 Task: Check the average views per listing of rec room in the last 1 year.
Action: Mouse moved to (988, 225)
Screenshot: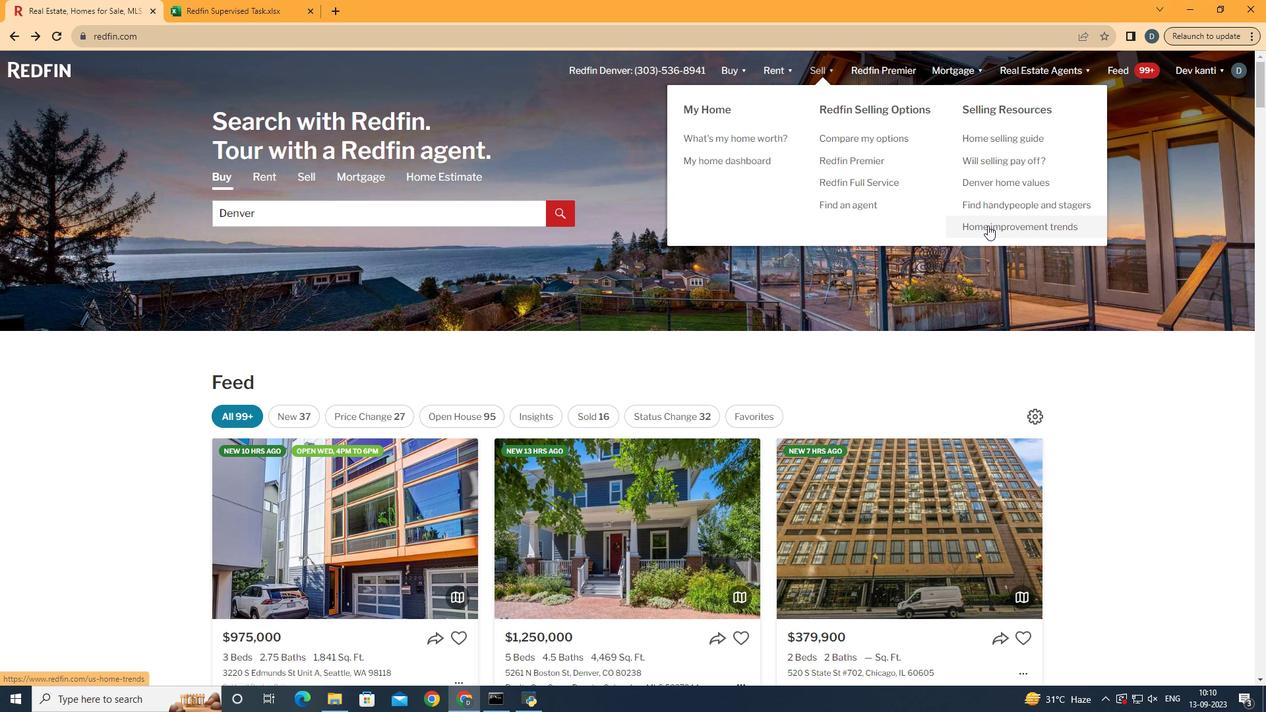 
Action: Mouse pressed left at (988, 225)
Screenshot: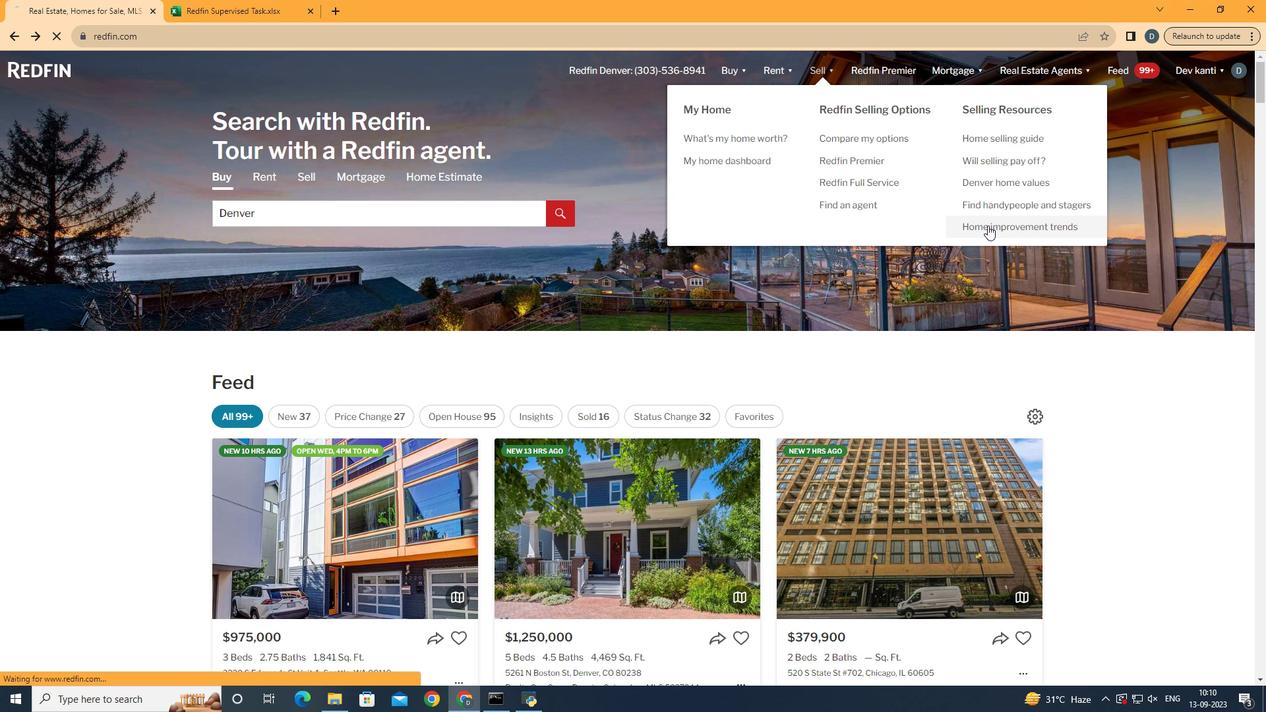 
Action: Mouse moved to (331, 249)
Screenshot: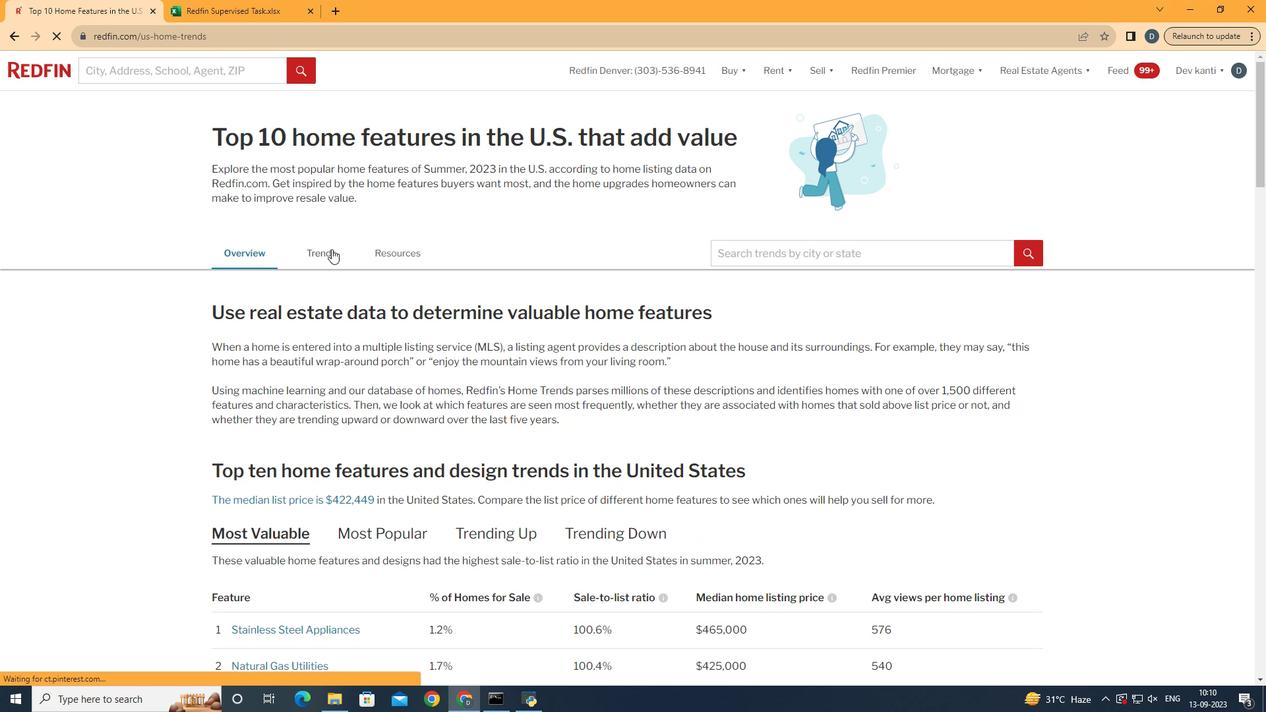 
Action: Mouse pressed left at (331, 249)
Screenshot: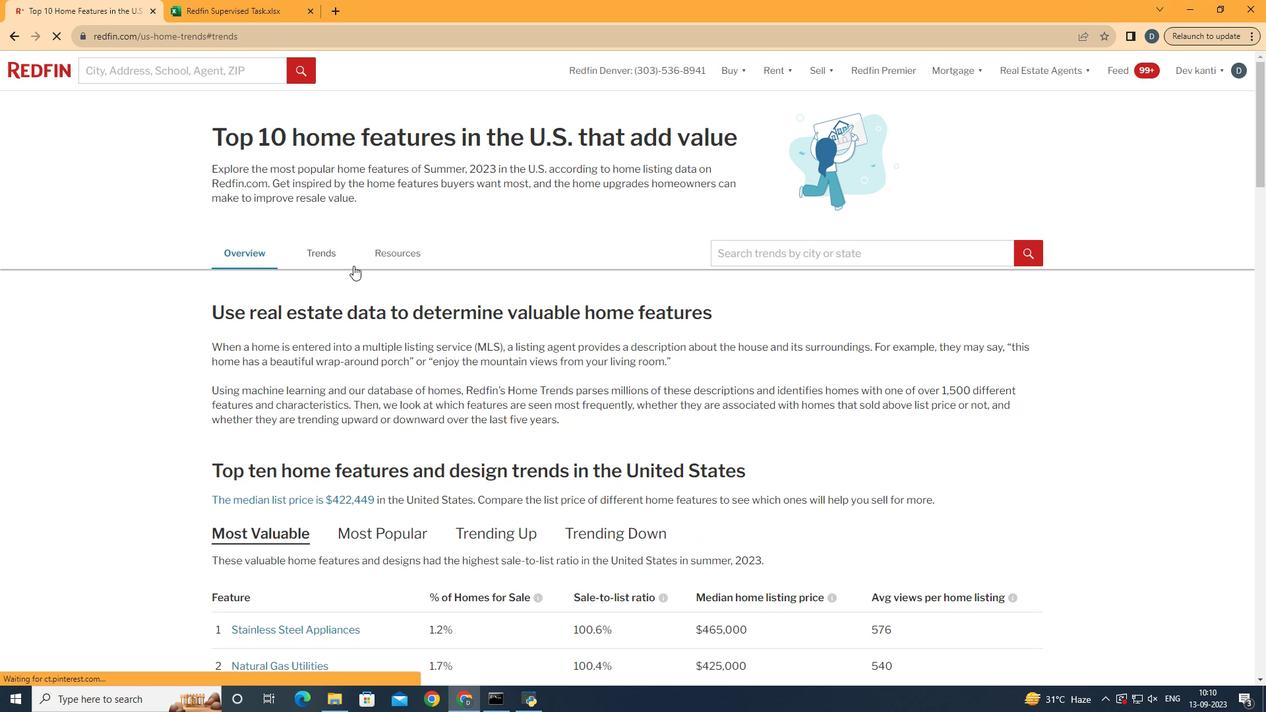 
Action: Mouse moved to (495, 403)
Screenshot: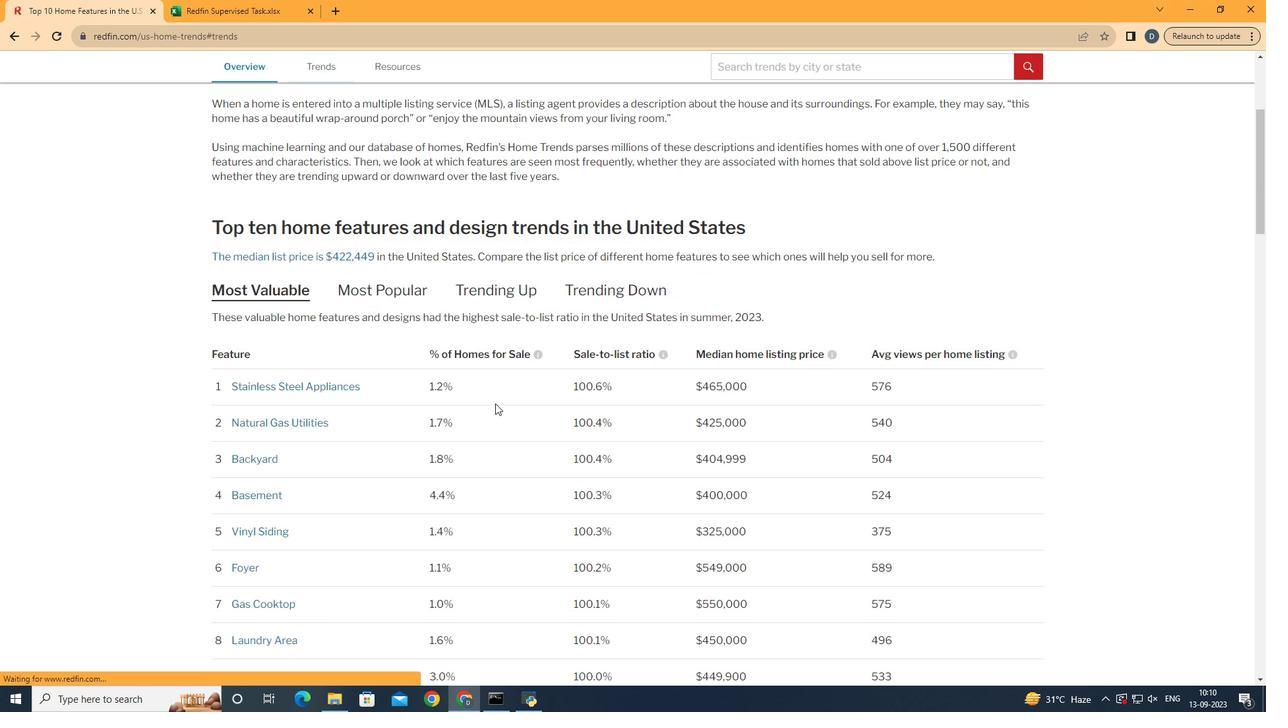 
Action: Mouse scrolled (495, 403) with delta (0, 0)
Screenshot: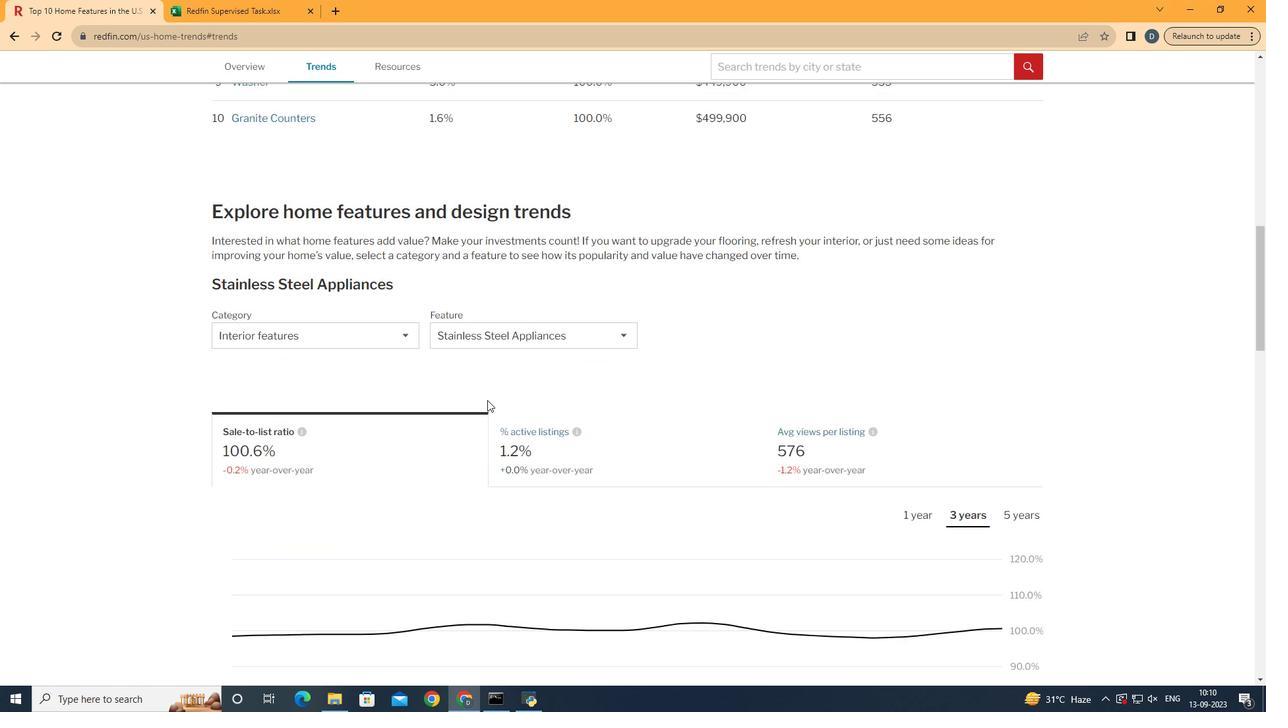 
Action: Mouse scrolled (495, 403) with delta (0, 0)
Screenshot: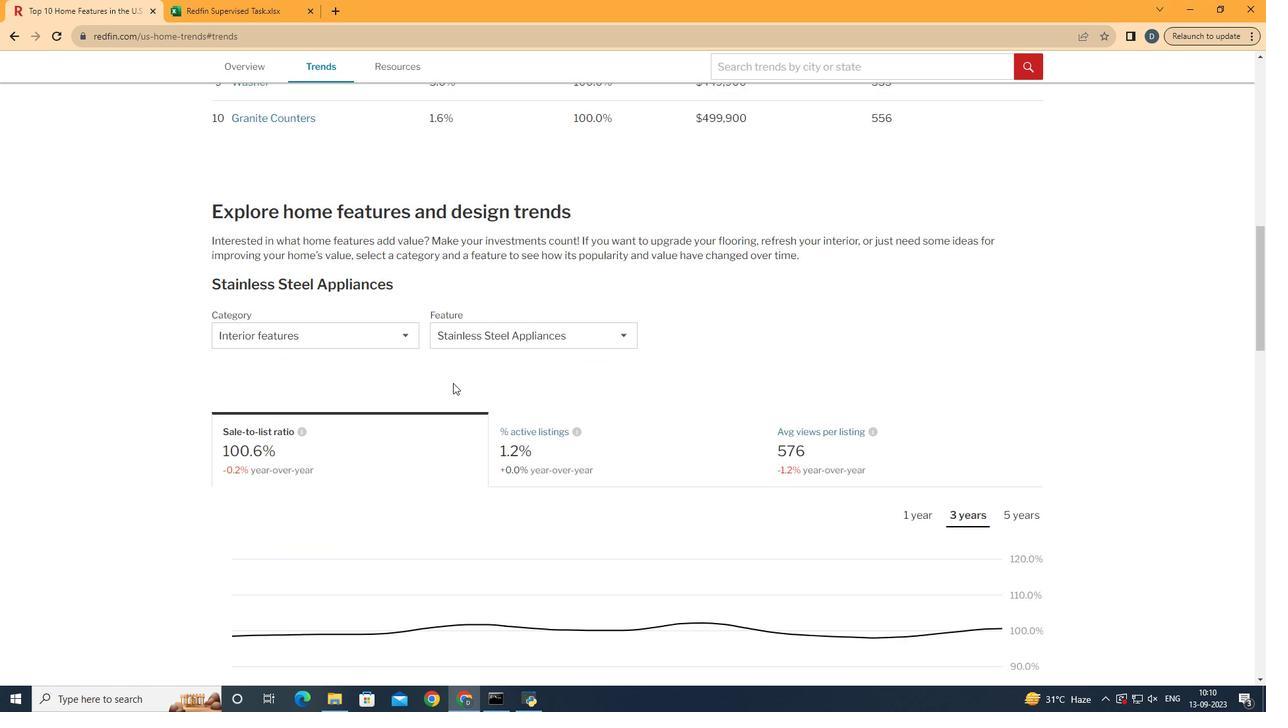 
Action: Mouse scrolled (495, 403) with delta (0, 0)
Screenshot: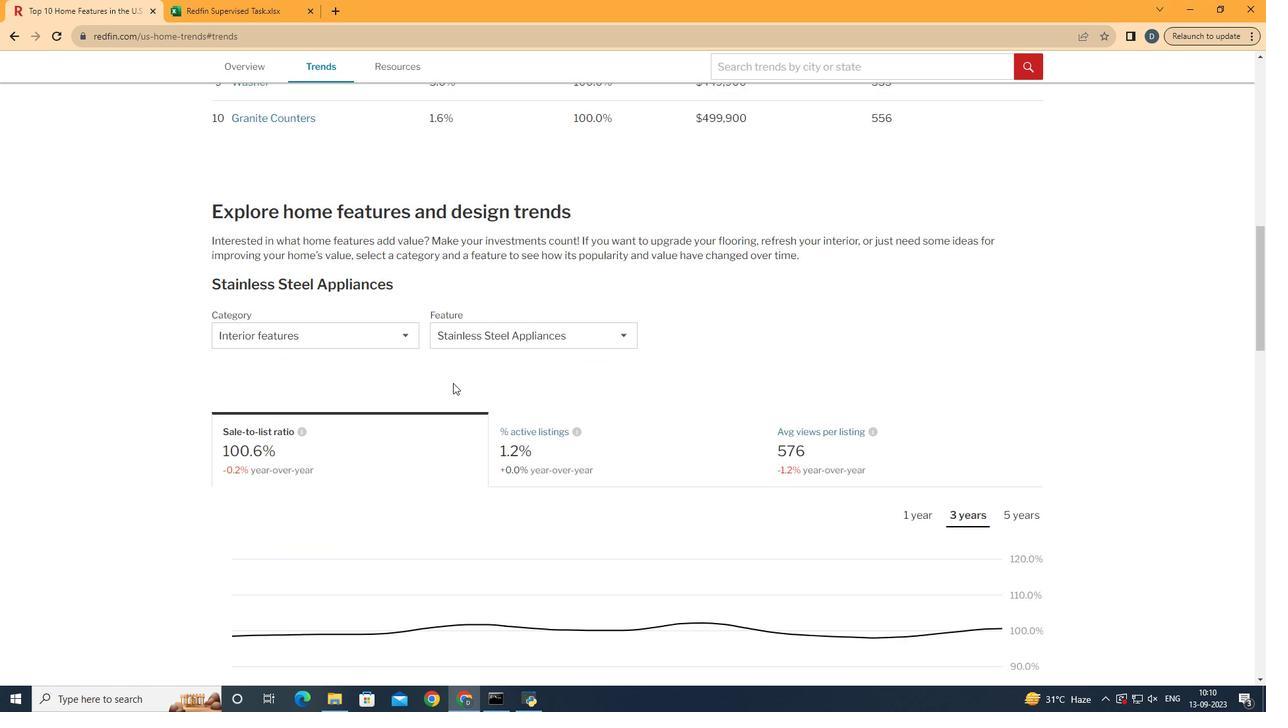 
Action: Mouse scrolled (495, 403) with delta (0, 0)
Screenshot: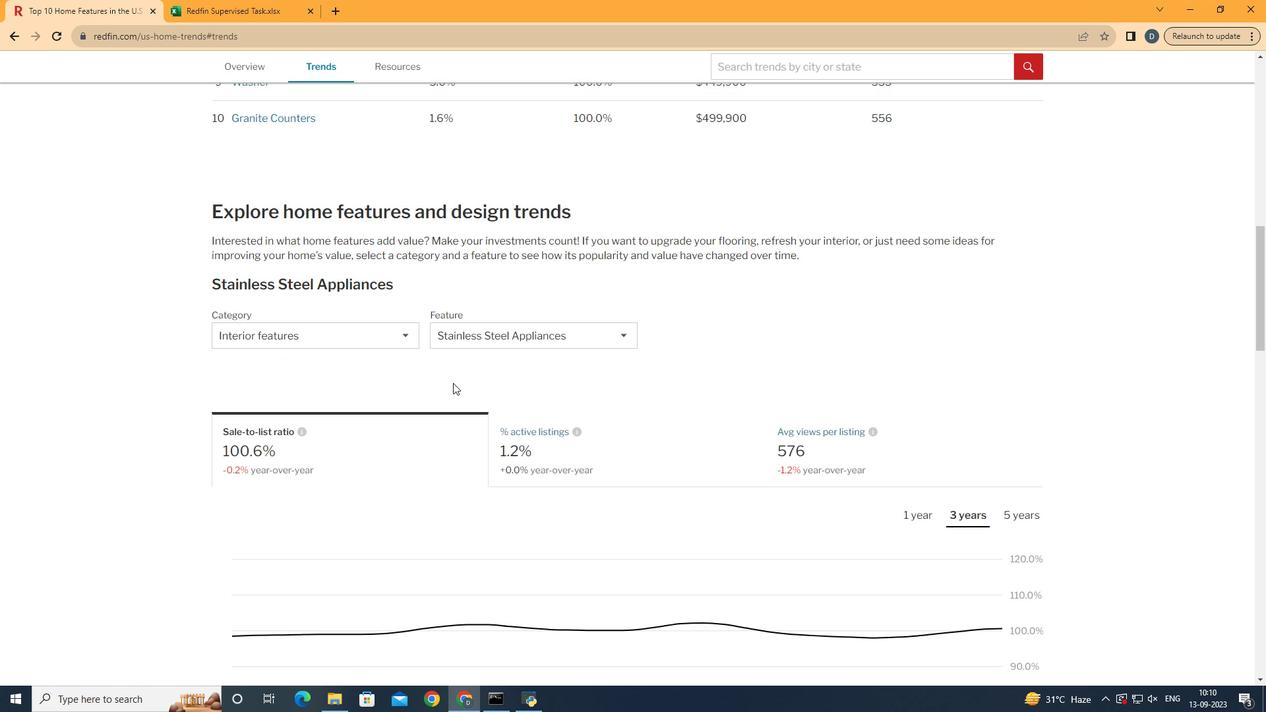 
Action: Mouse scrolled (495, 403) with delta (0, 0)
Screenshot: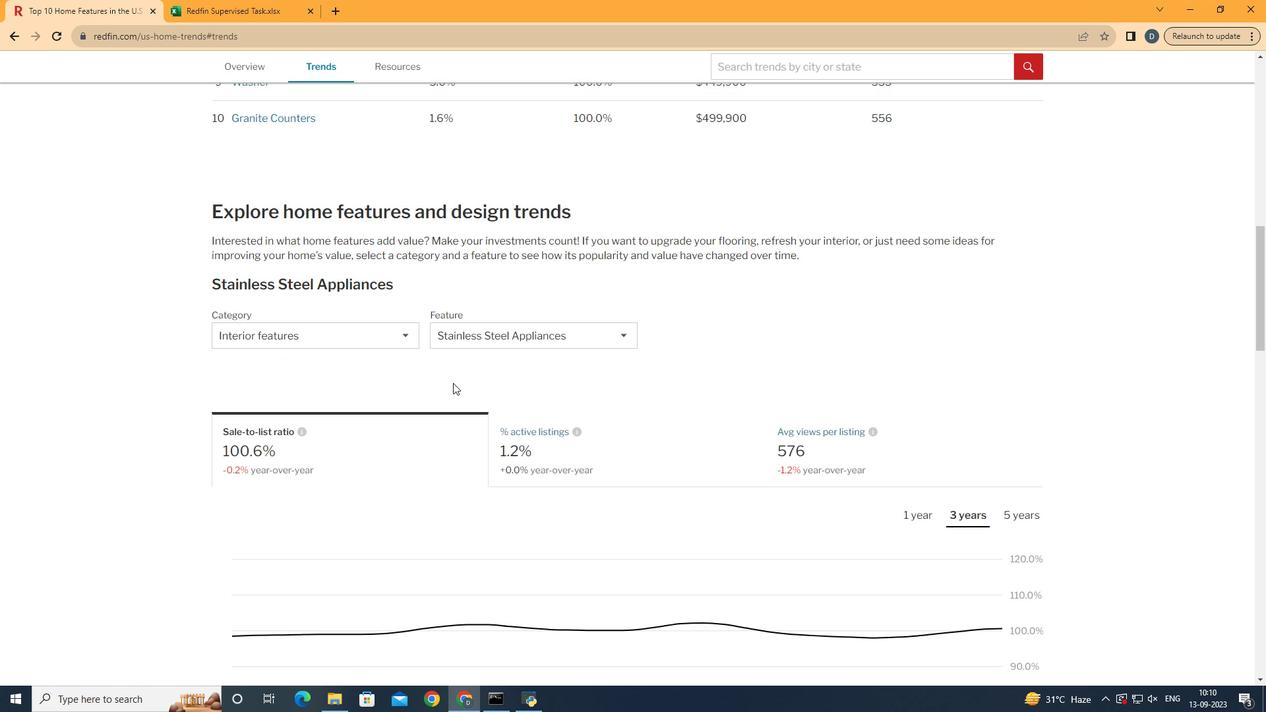 
Action: Mouse scrolled (495, 403) with delta (0, 0)
Screenshot: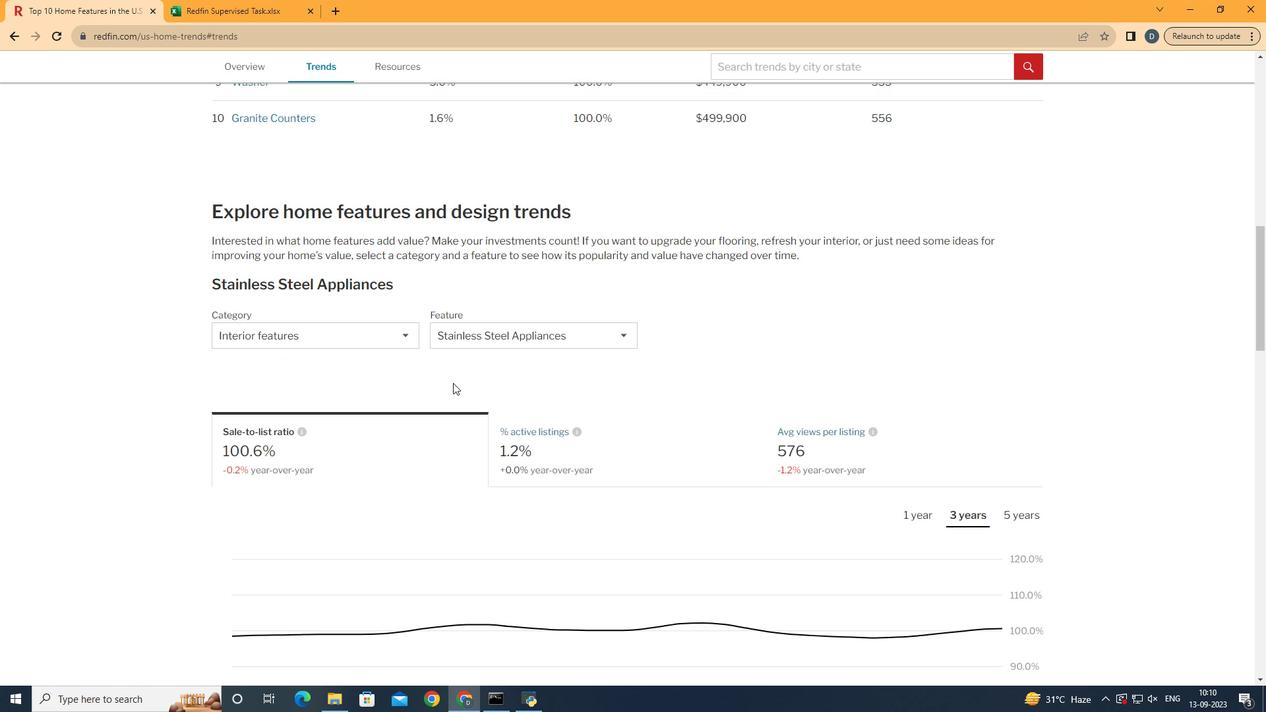 
Action: Mouse scrolled (495, 403) with delta (0, 0)
Screenshot: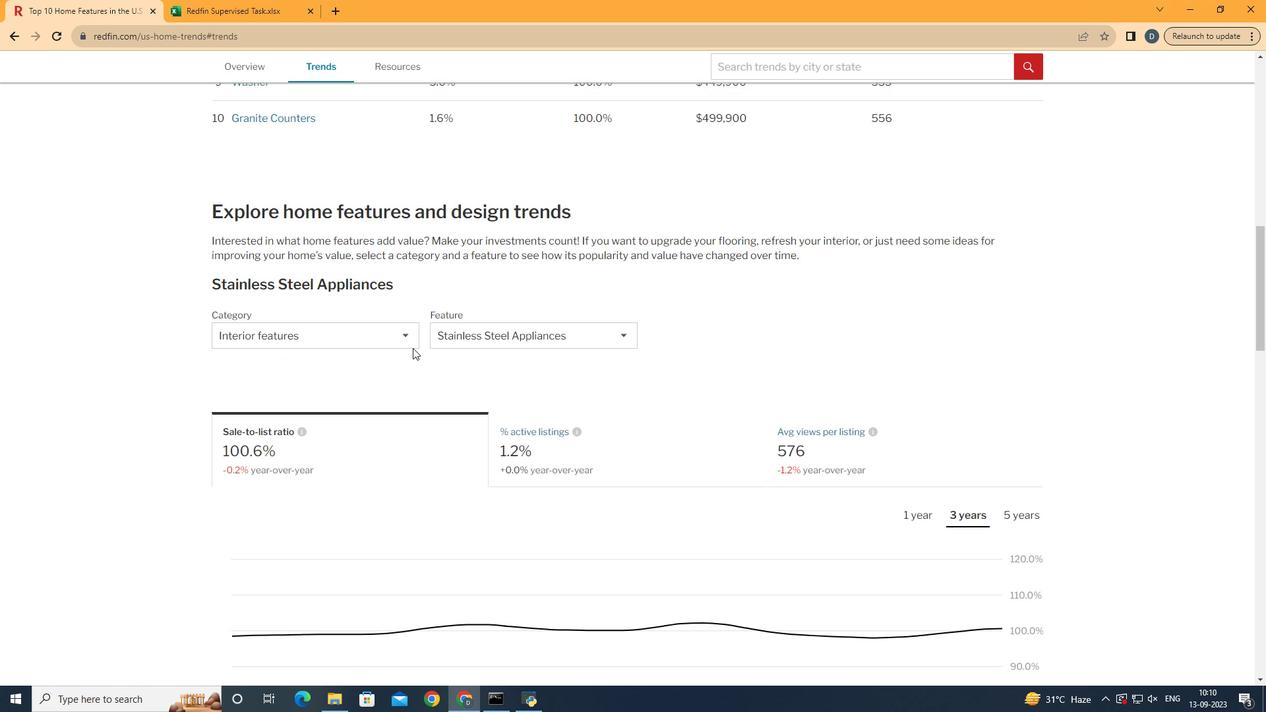 
Action: Mouse moved to (370, 339)
Screenshot: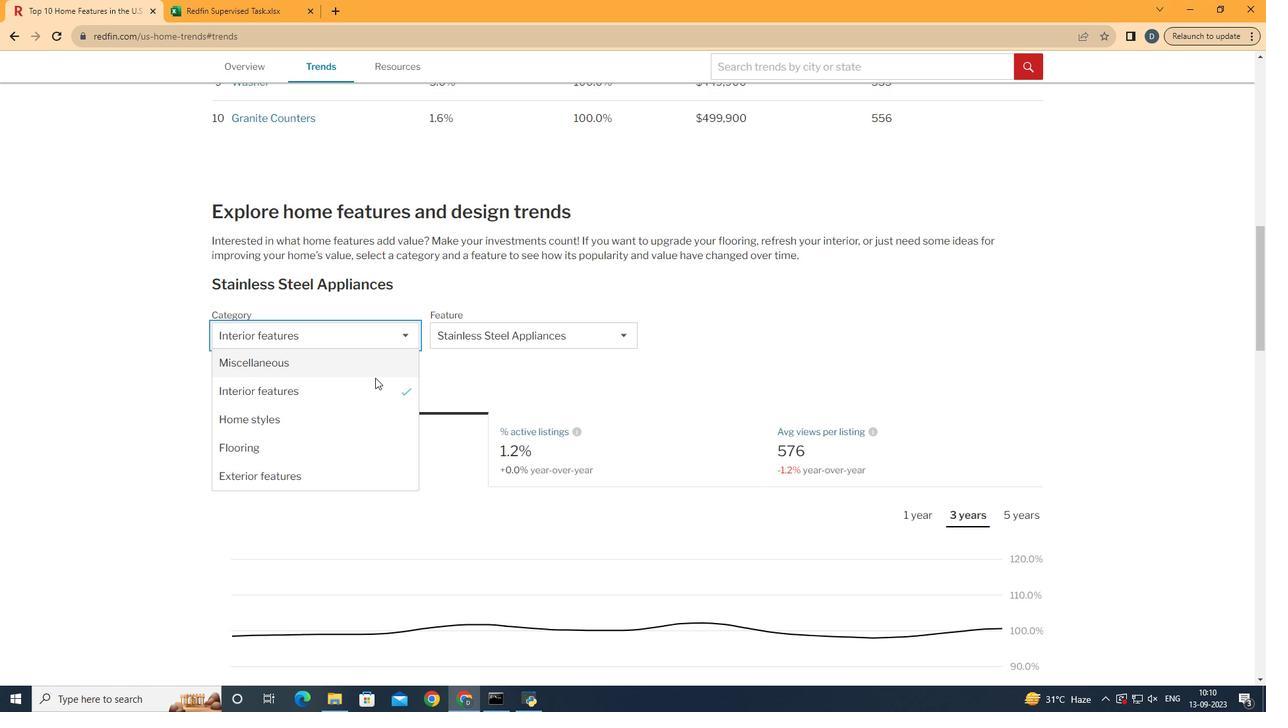 
Action: Mouse pressed left at (370, 339)
Screenshot: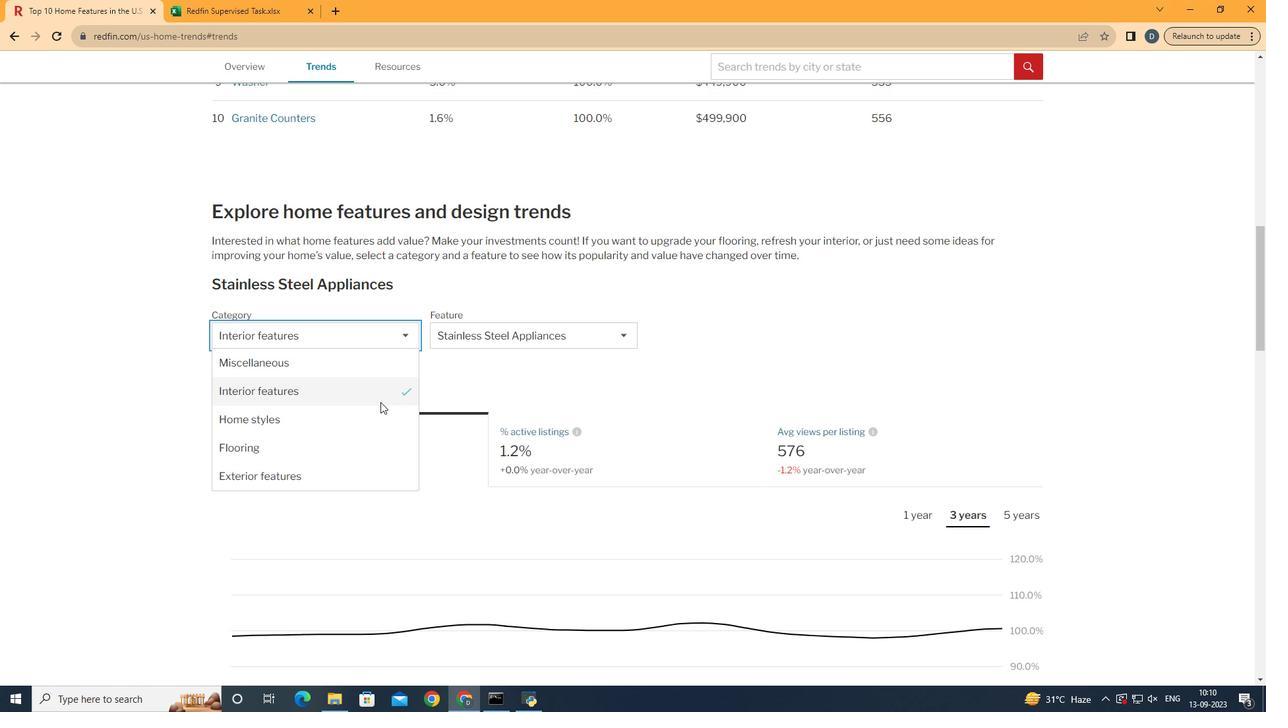 
Action: Mouse moved to (380, 402)
Screenshot: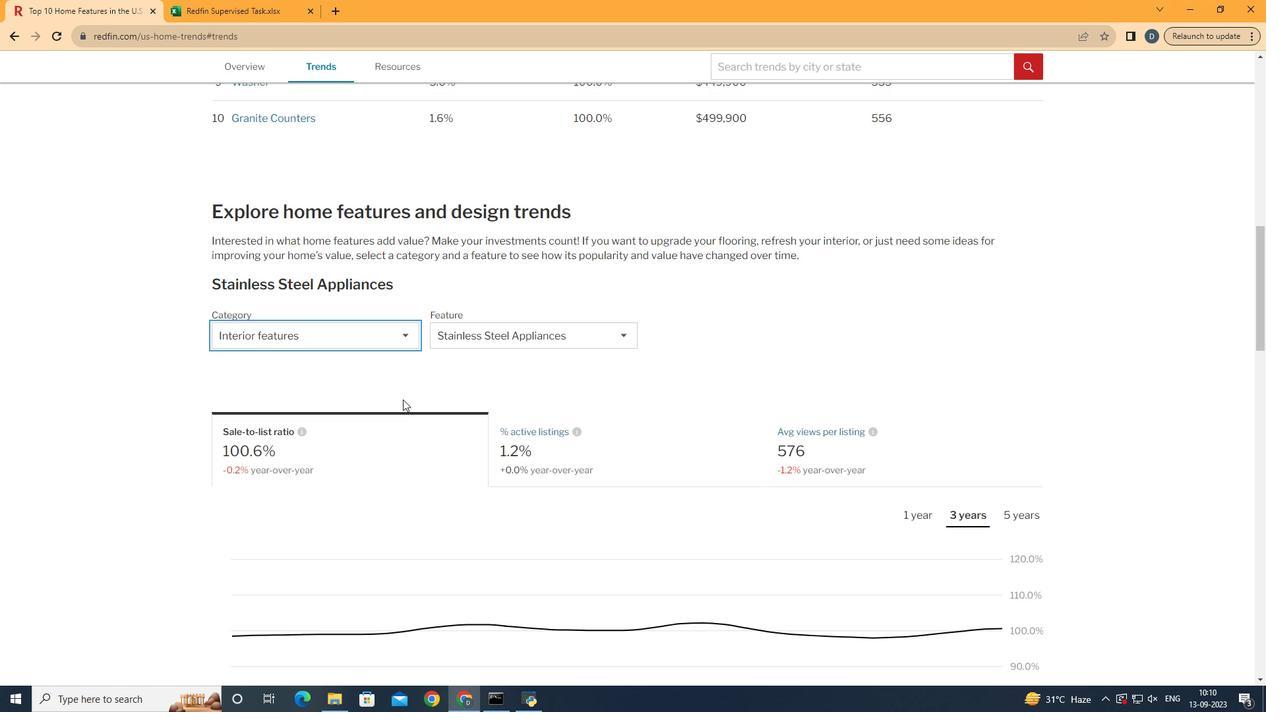 
Action: Mouse pressed left at (380, 402)
Screenshot: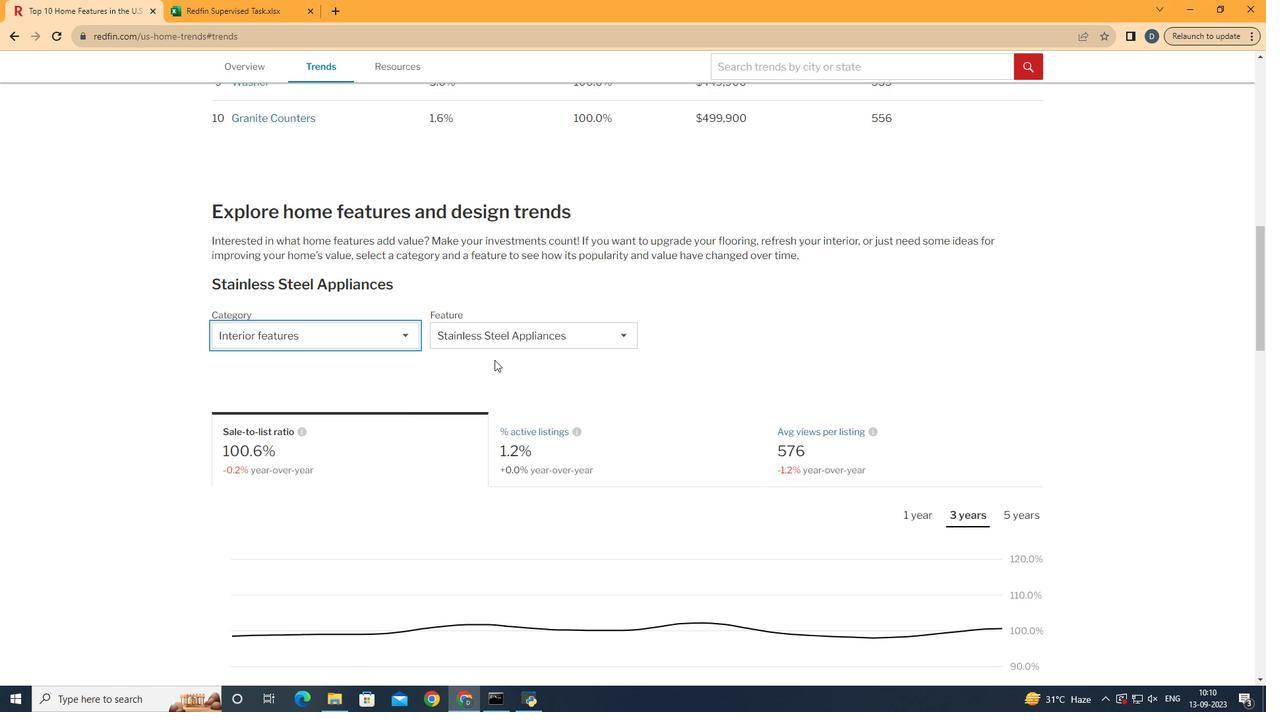 
Action: Mouse moved to (536, 339)
Screenshot: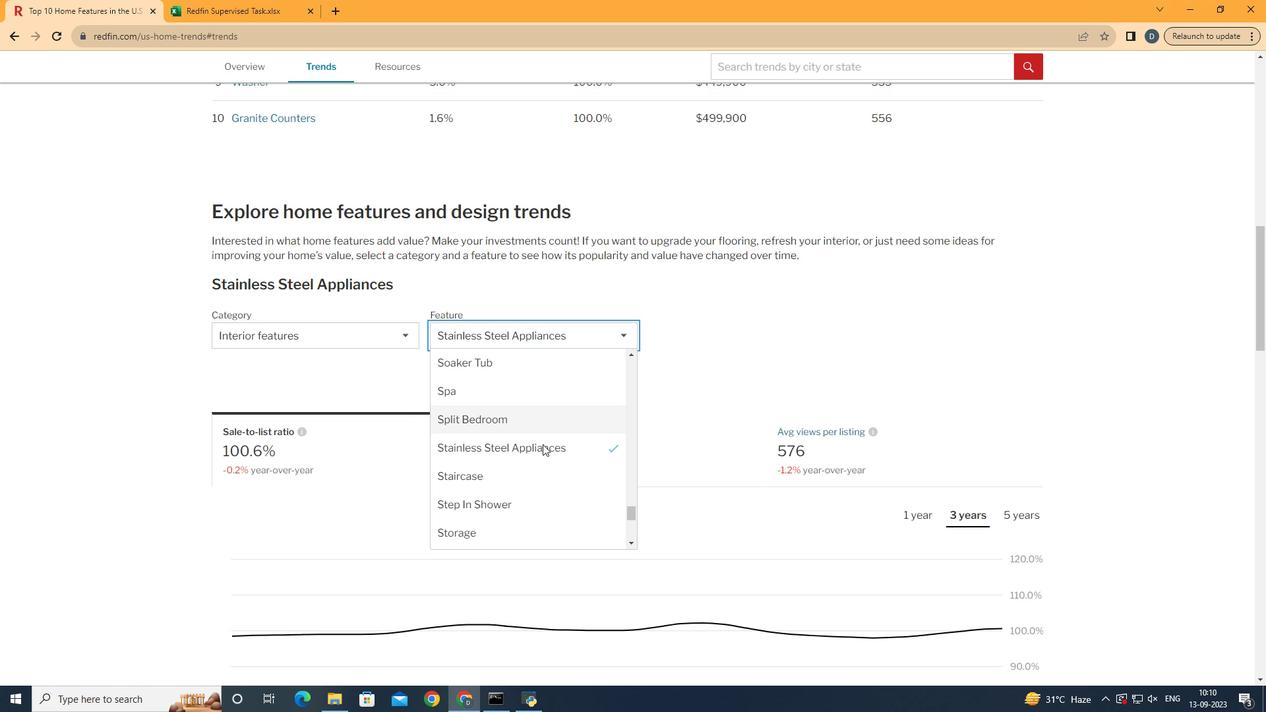 
Action: Mouse pressed left at (536, 339)
Screenshot: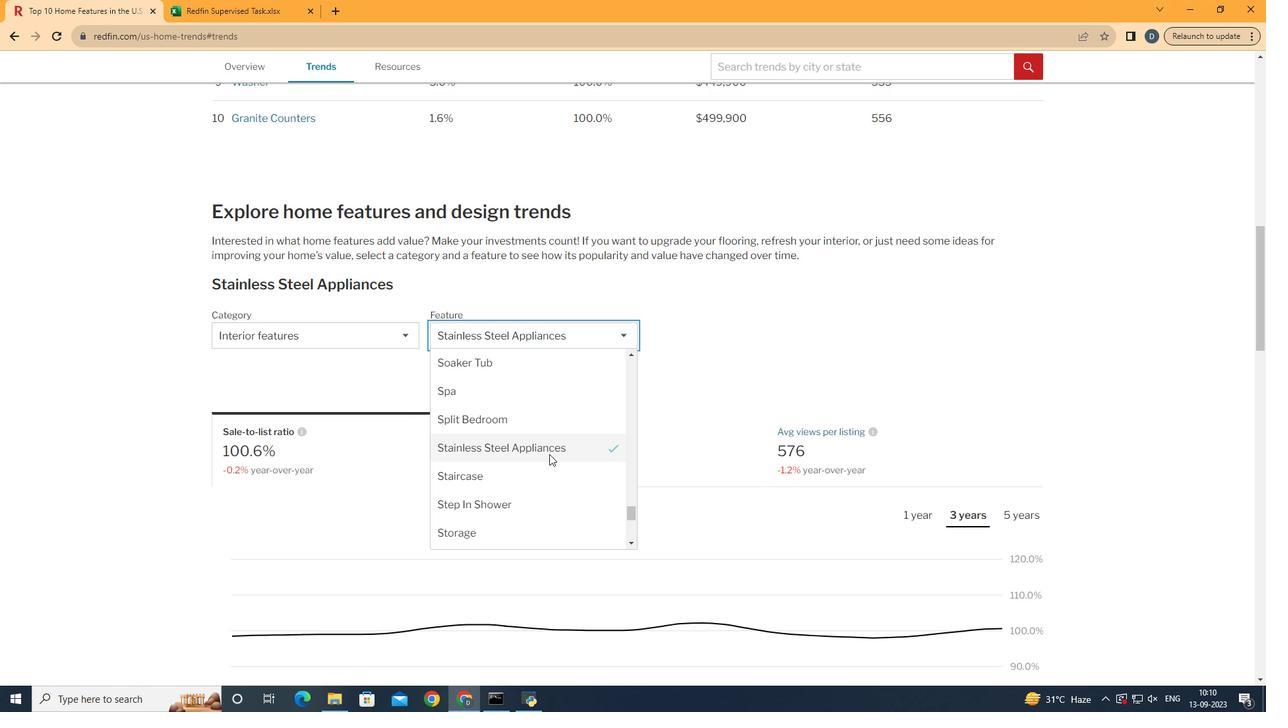 
Action: Mouse moved to (549, 454)
Screenshot: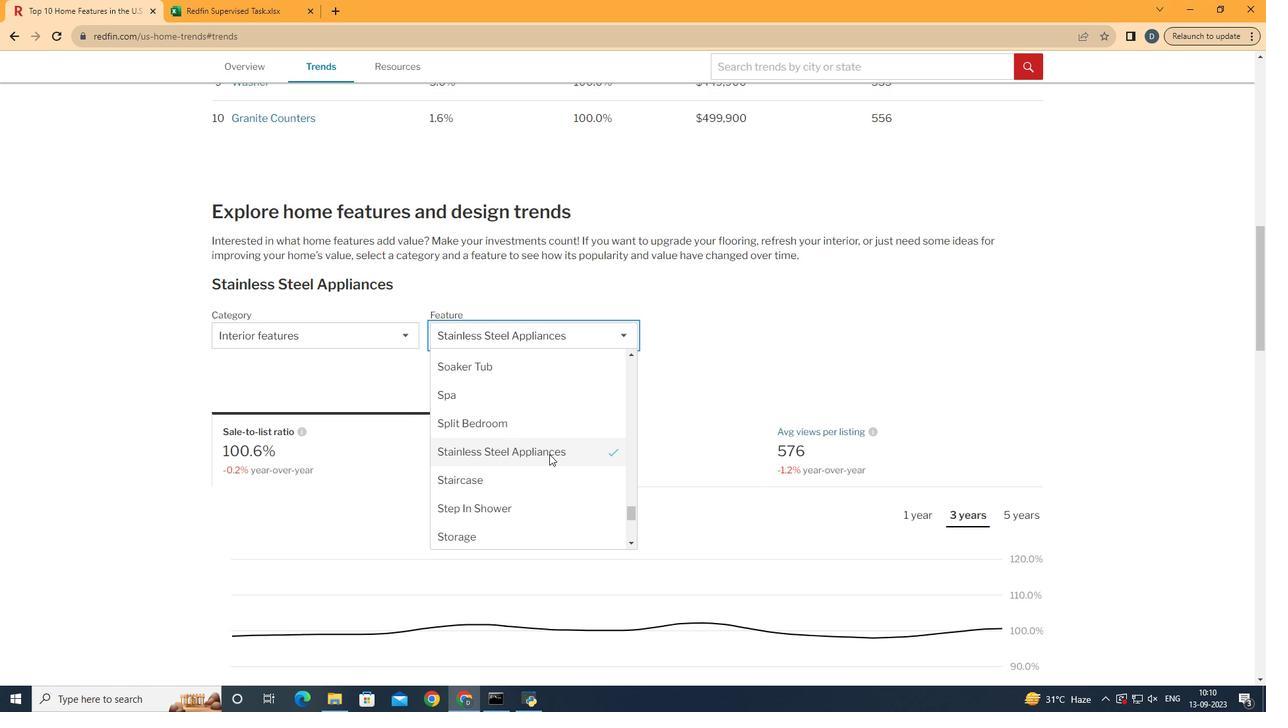 
Action: Mouse scrolled (549, 455) with delta (0, 0)
Screenshot: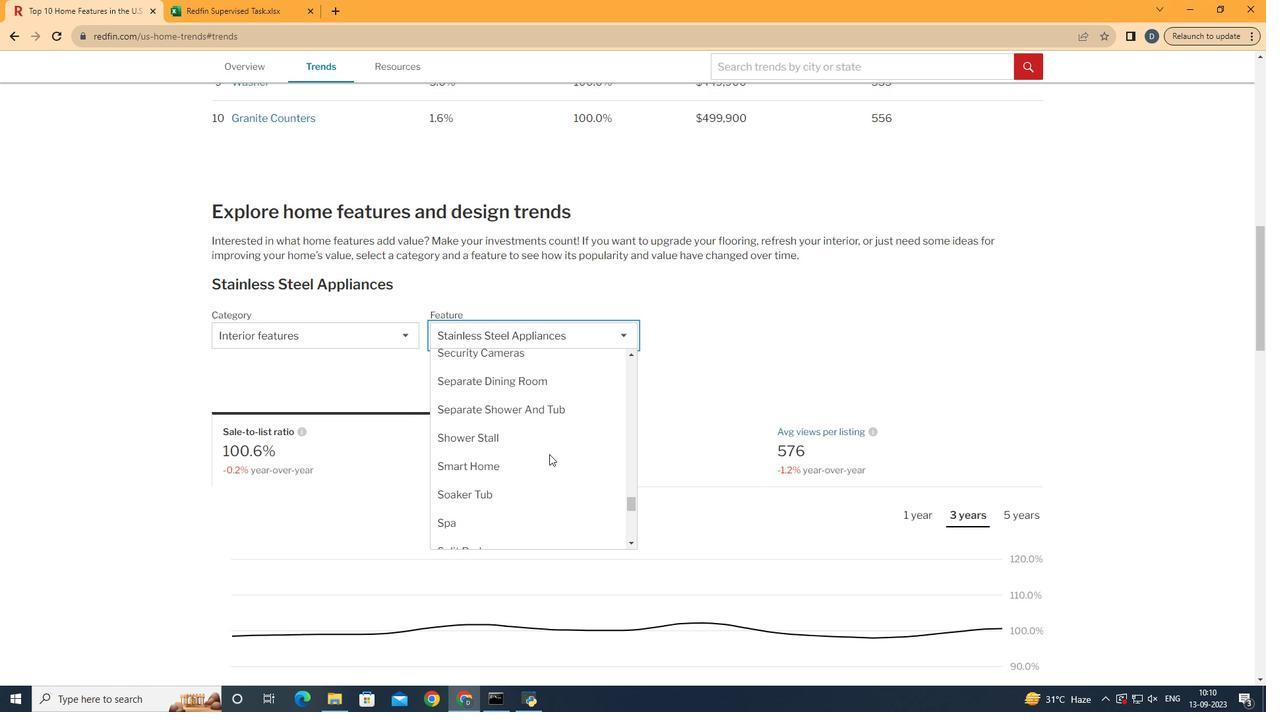 
Action: Mouse scrolled (549, 455) with delta (0, 0)
Screenshot: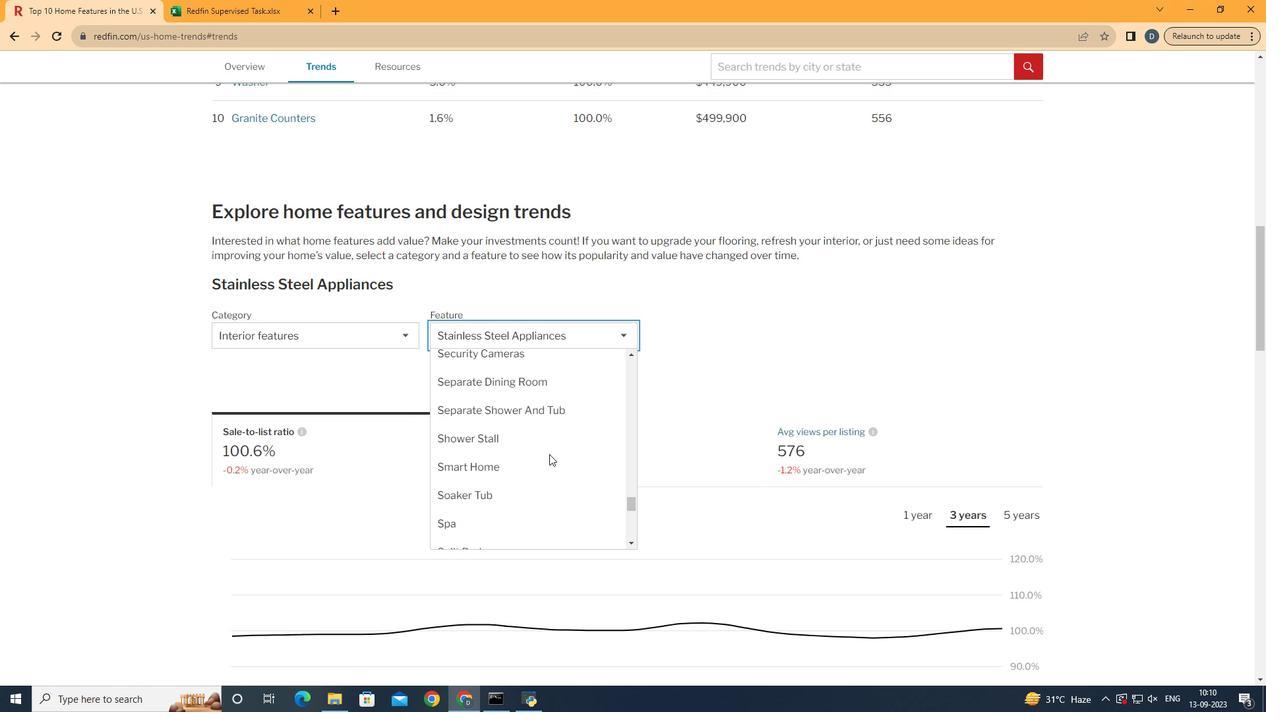 
Action: Mouse scrolled (549, 455) with delta (0, 0)
Screenshot: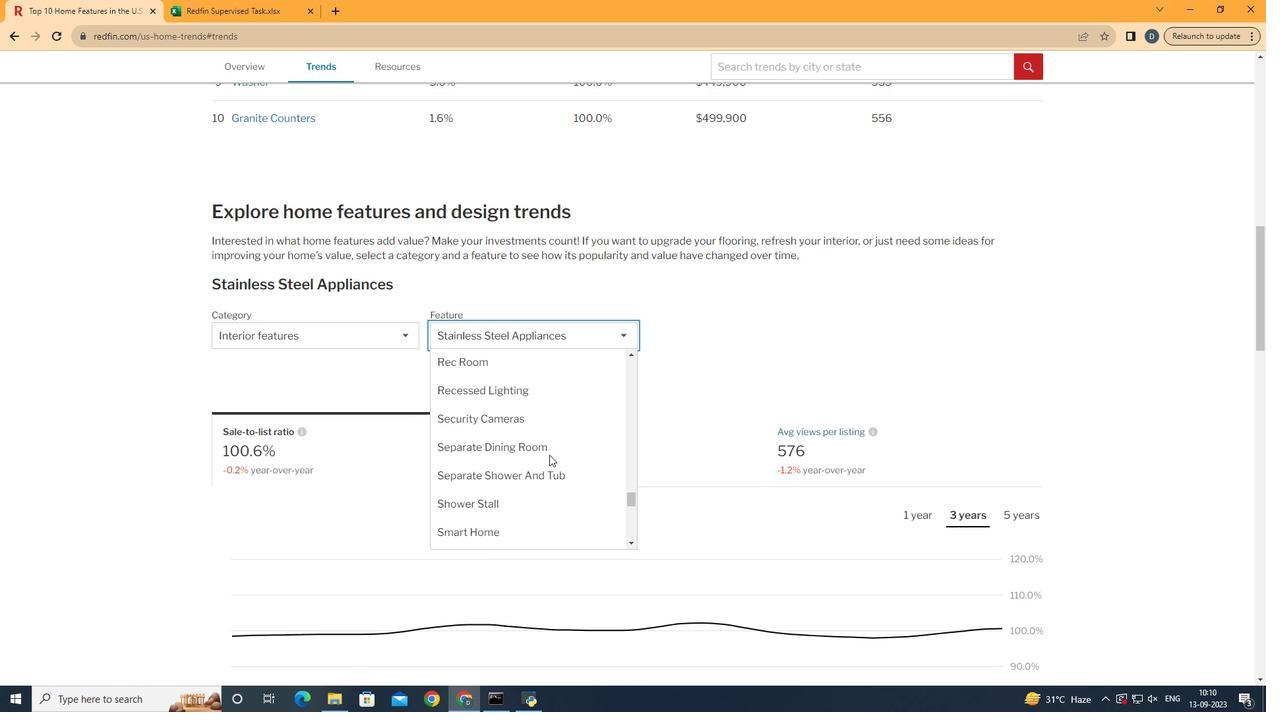 
Action: Mouse moved to (545, 375)
Screenshot: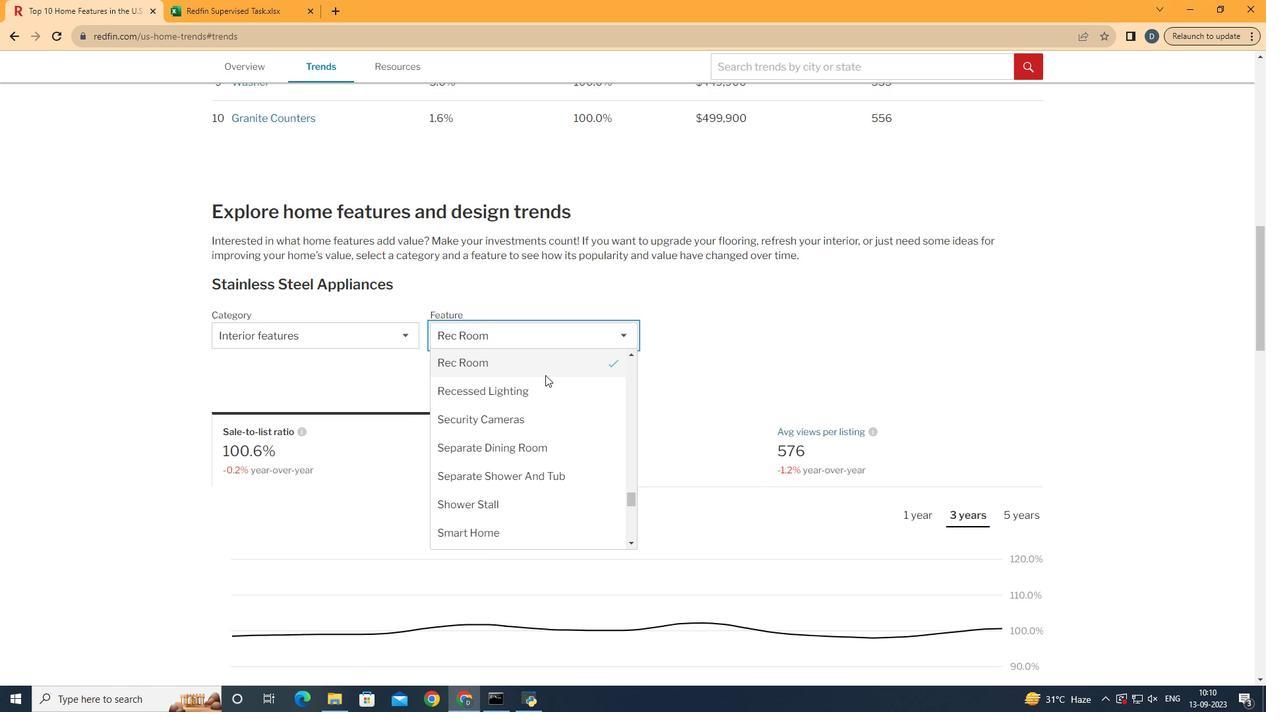 
Action: Mouse pressed left at (545, 375)
Screenshot: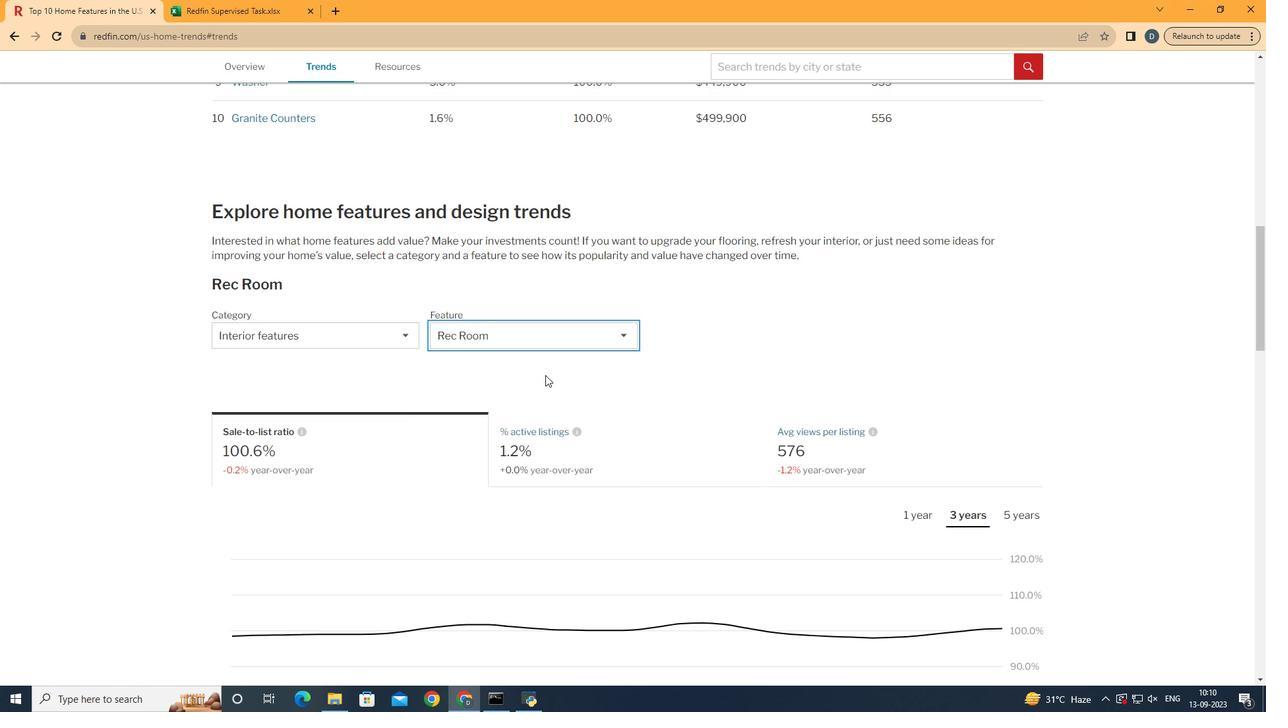 
Action: Mouse scrolled (545, 374) with delta (0, 0)
Screenshot: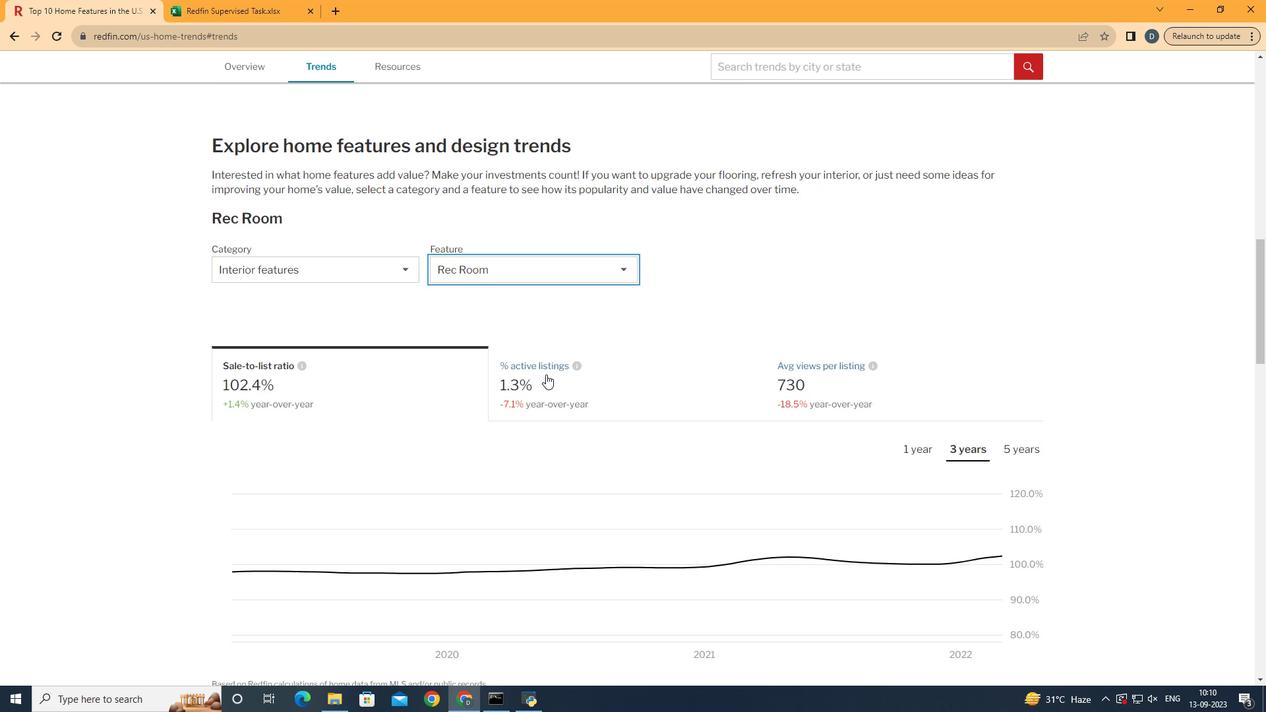 
Action: Mouse moved to (907, 392)
Screenshot: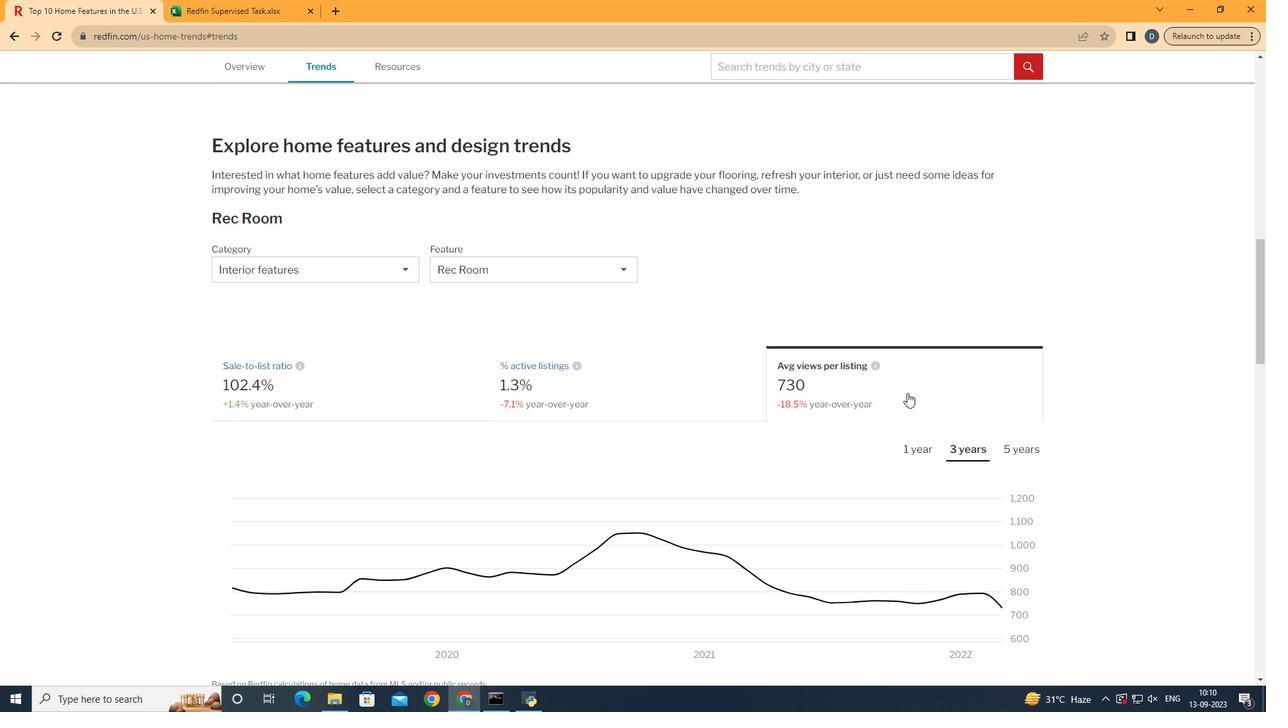 
Action: Mouse pressed left at (907, 392)
Screenshot: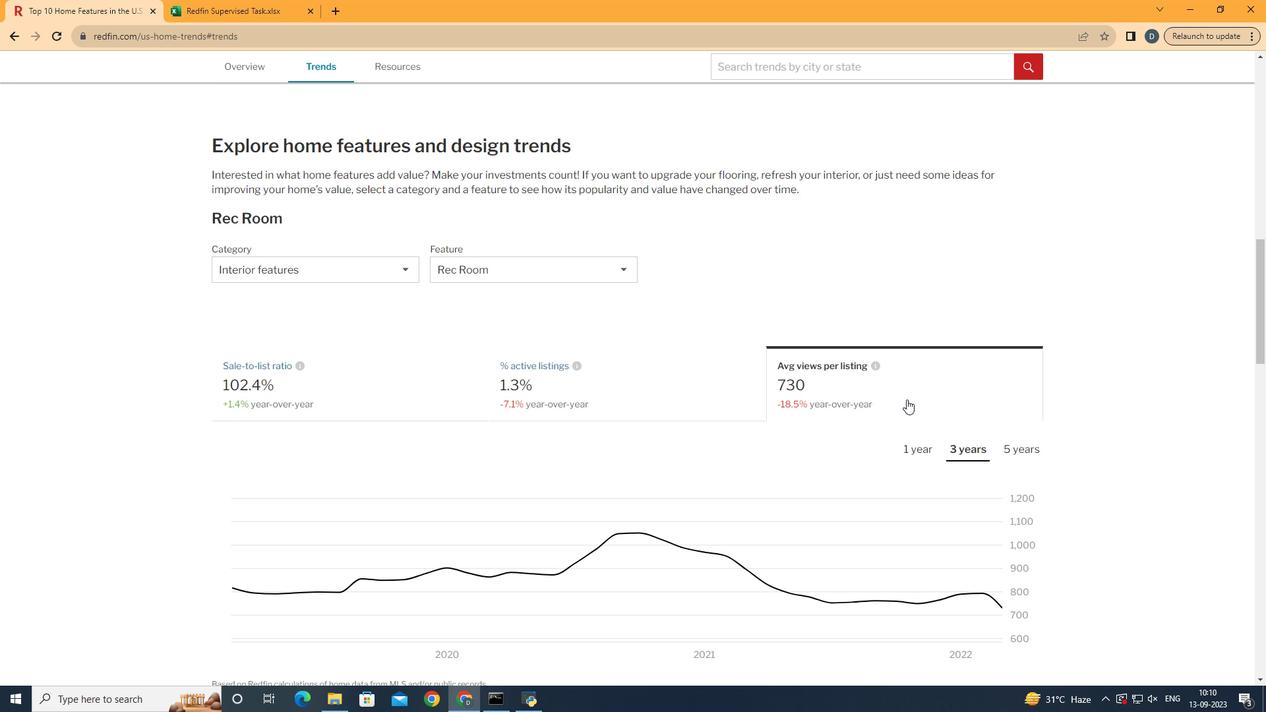 
Action: Mouse moved to (899, 453)
Screenshot: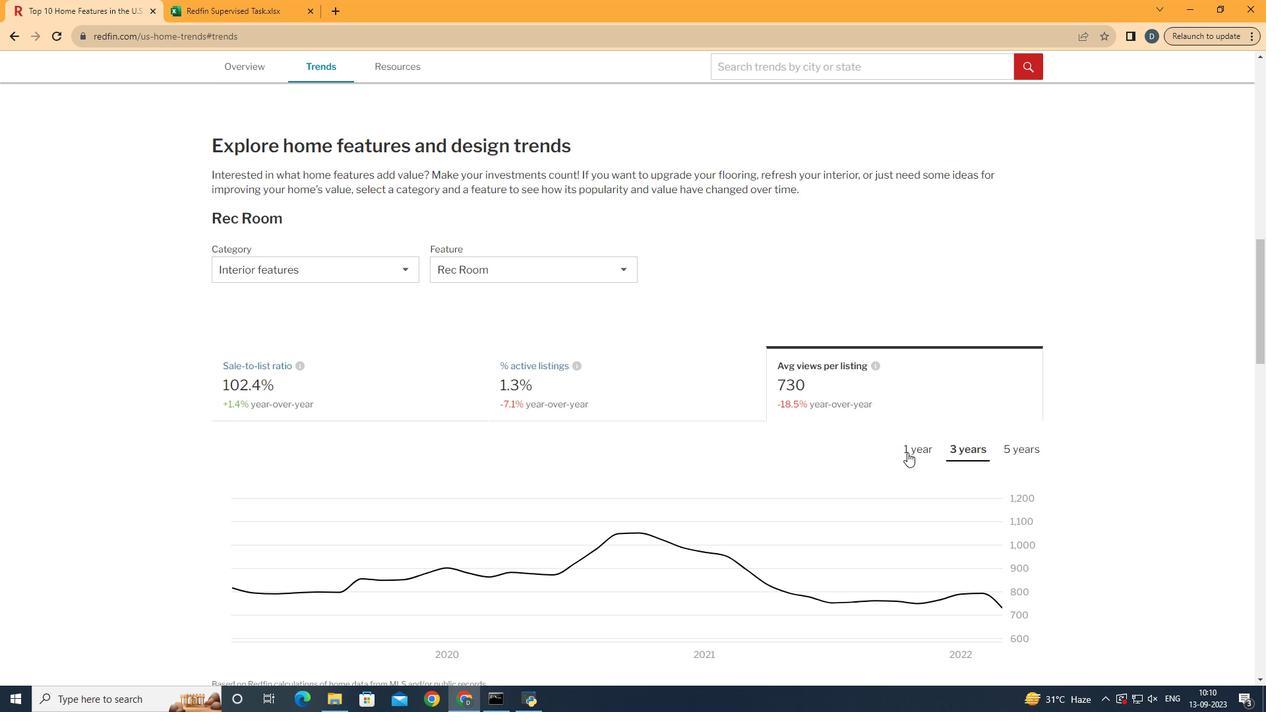
Action: Mouse pressed left at (899, 453)
Screenshot: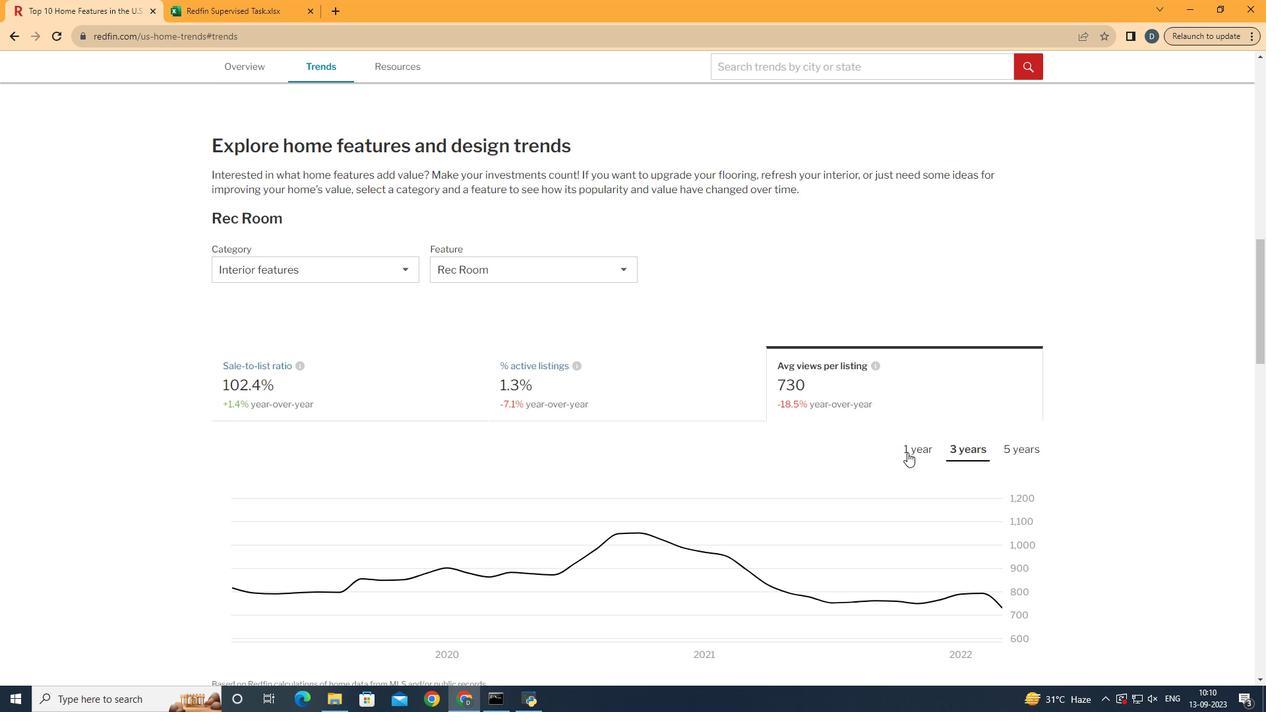 
Action: Mouse moved to (907, 452)
Screenshot: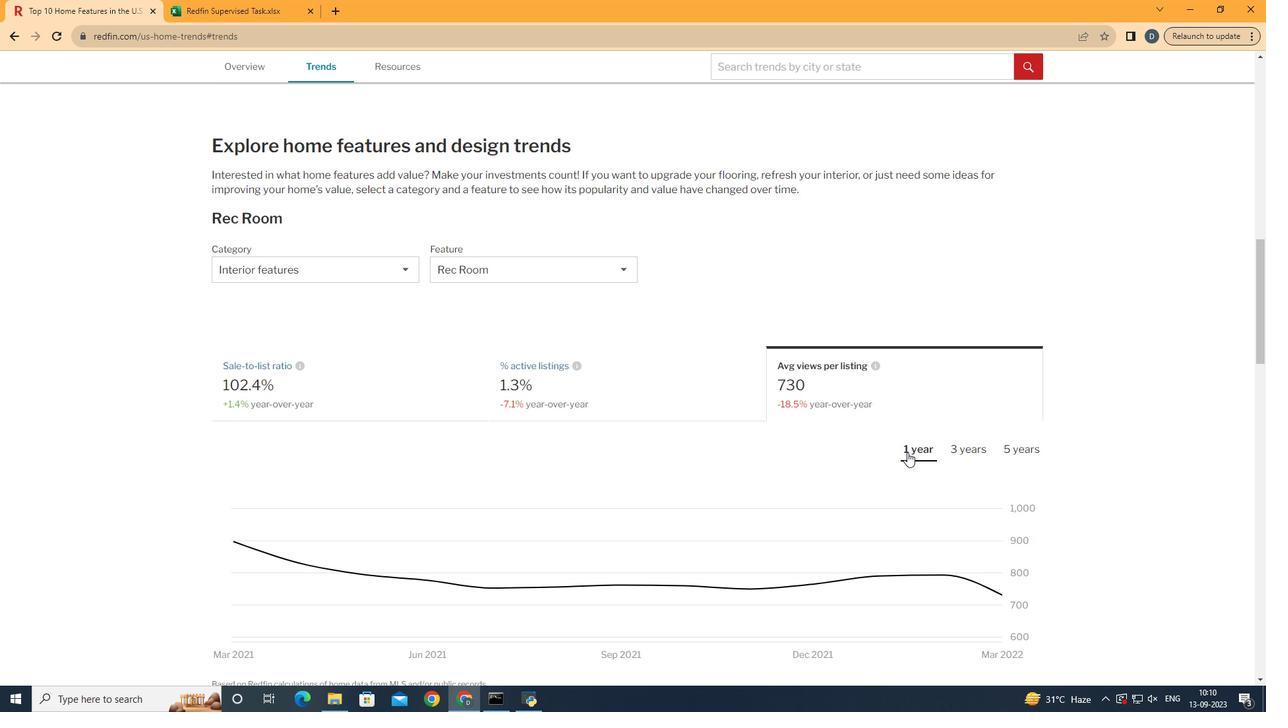 
Action: Mouse pressed left at (907, 452)
Screenshot: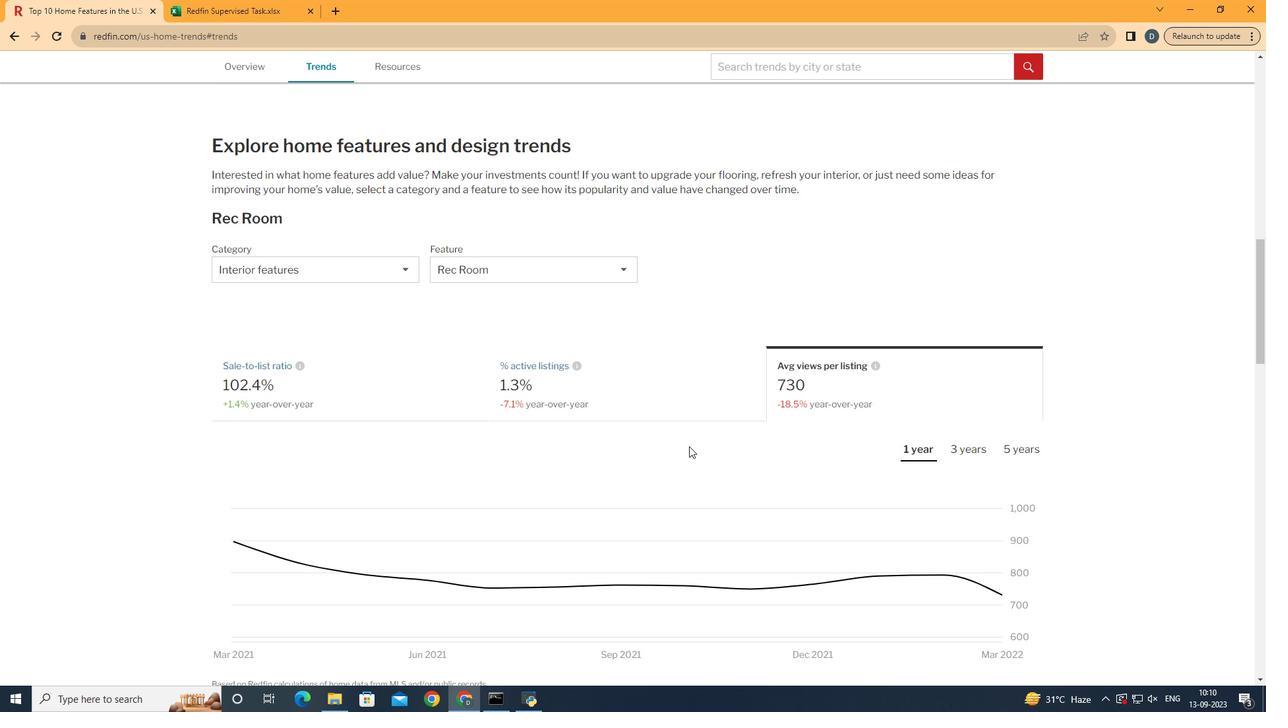 
Action: Mouse moved to (668, 443)
Screenshot: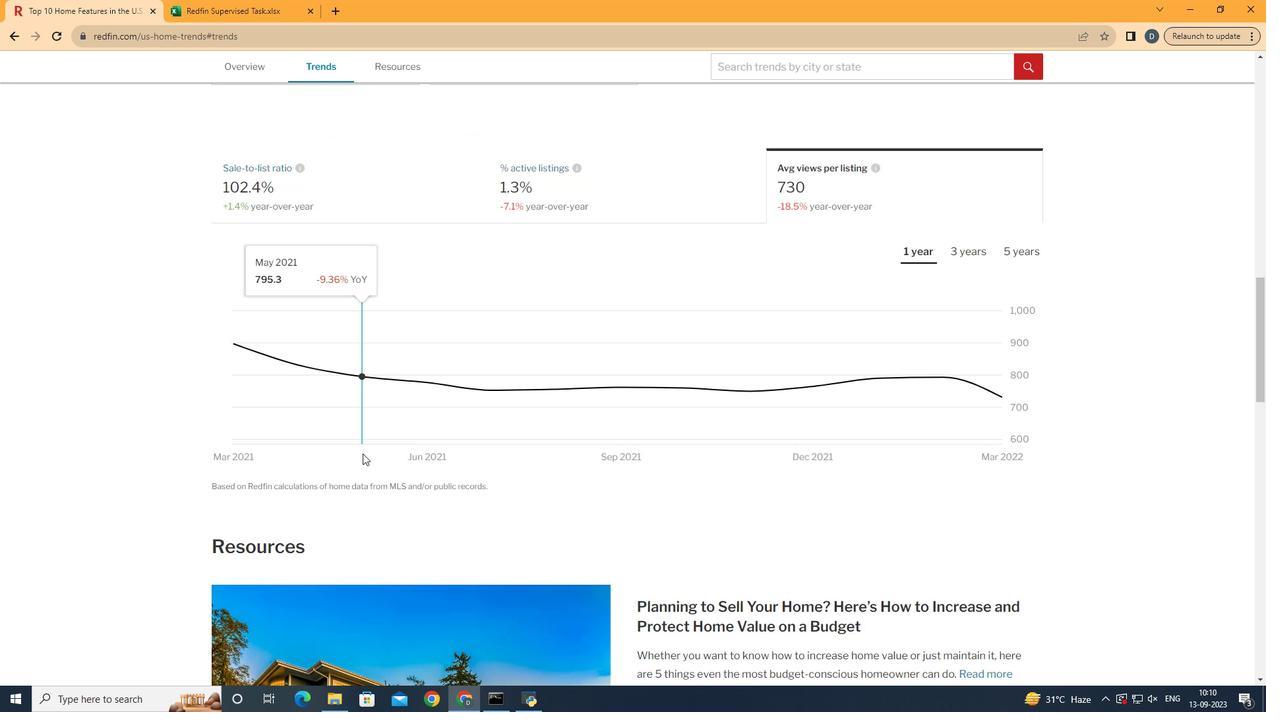 
Action: Mouse scrolled (668, 442) with delta (0, 0)
Screenshot: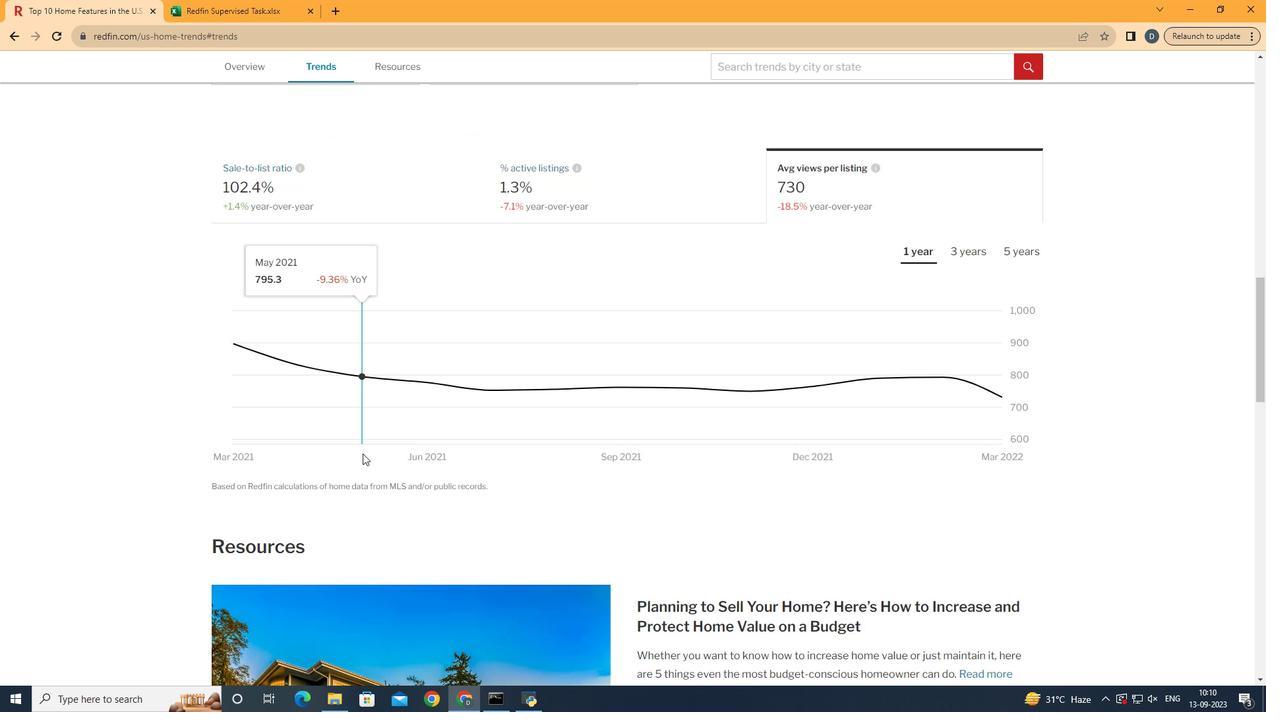 
Action: Mouse moved to (663, 443)
Screenshot: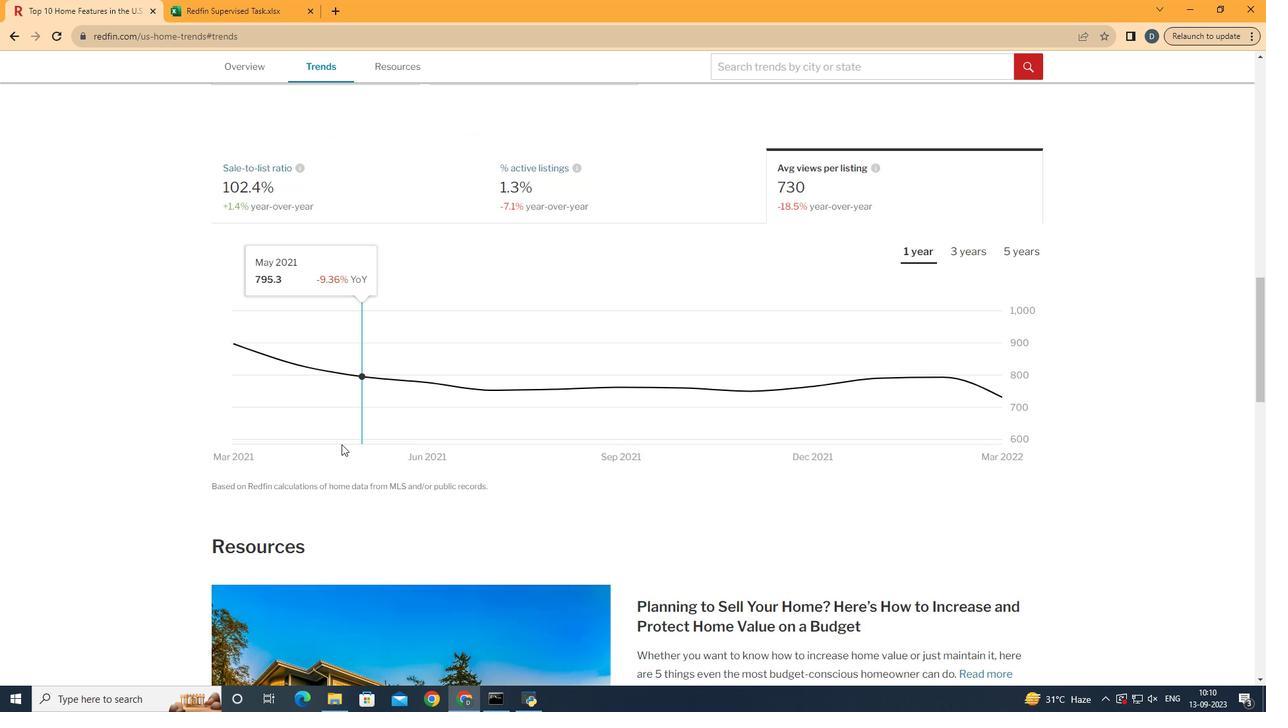 
Action: Mouse scrolled (663, 442) with delta (0, 0)
Screenshot: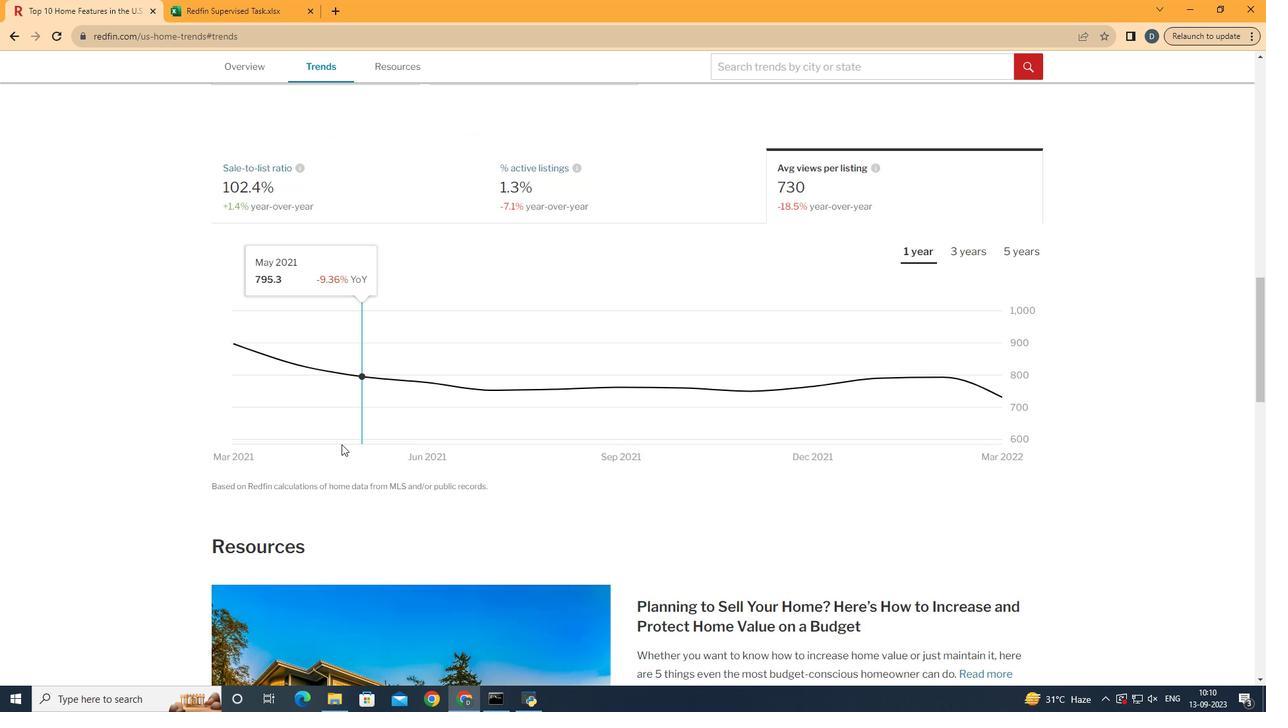 
Action: Mouse moved to (636, 443)
Screenshot: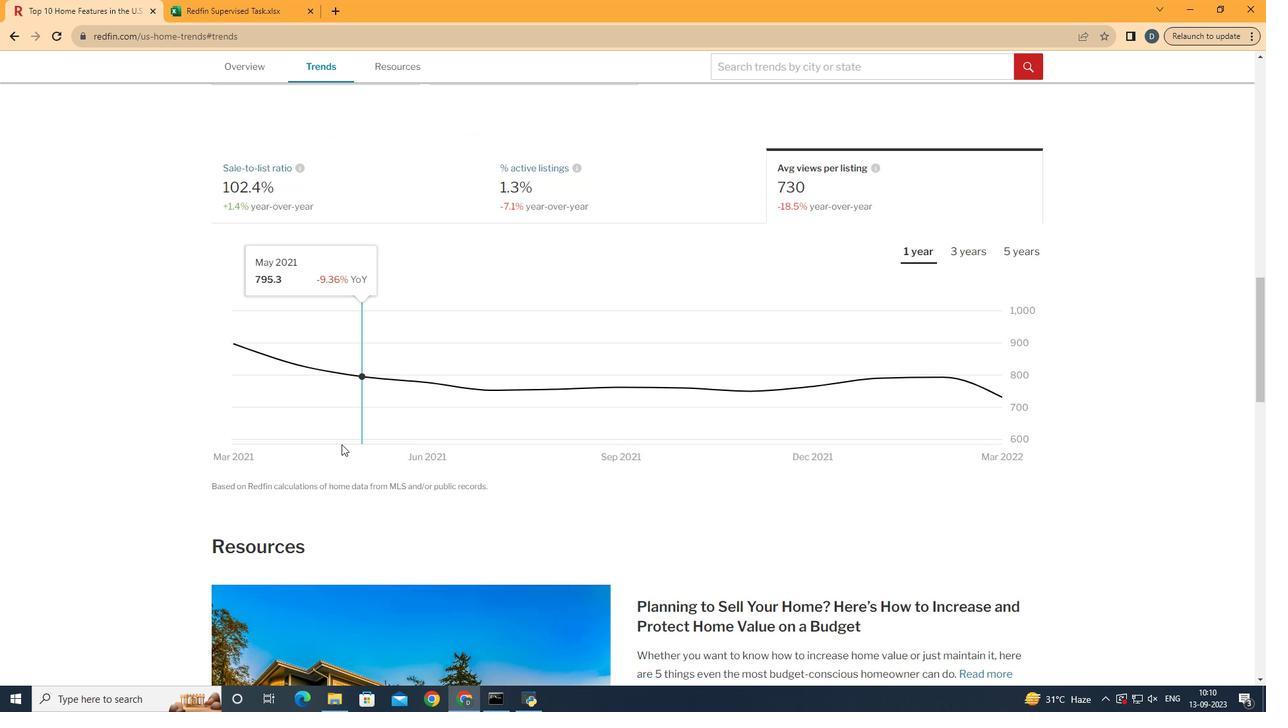 
Action: Mouse scrolled (636, 442) with delta (0, 0)
Screenshot: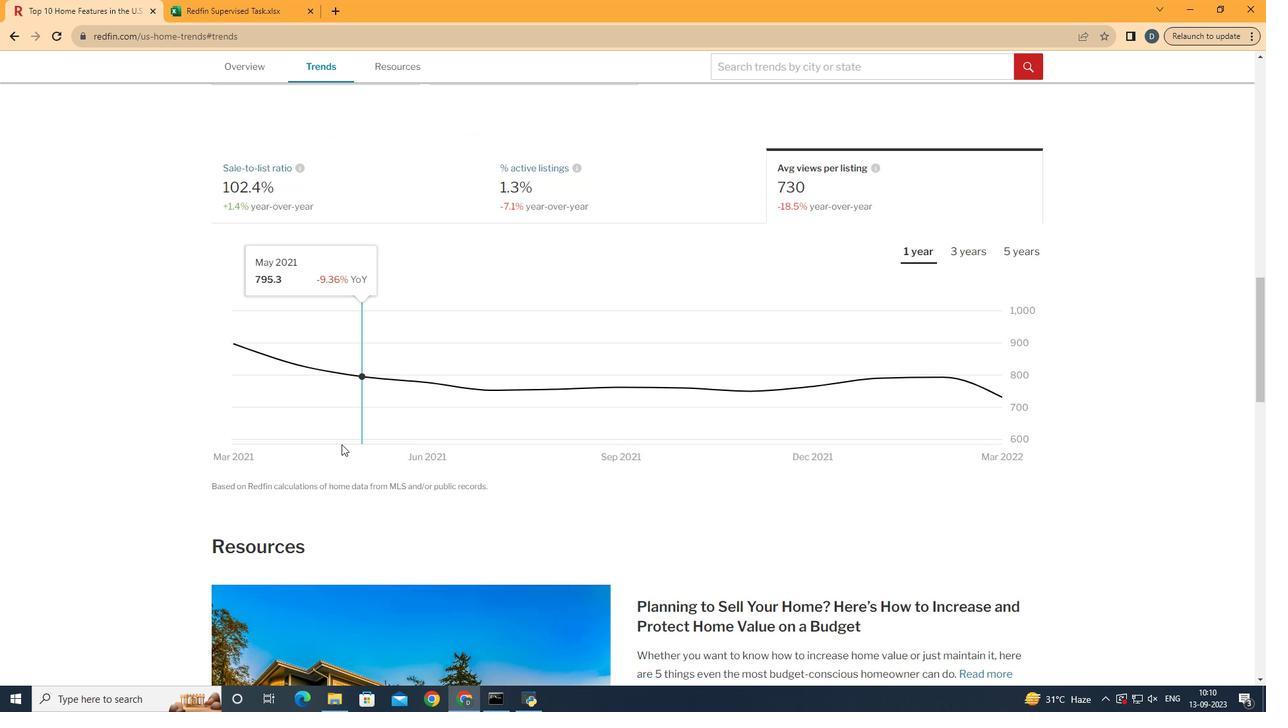 
Action: Mouse moved to (1038, 442)
Screenshot: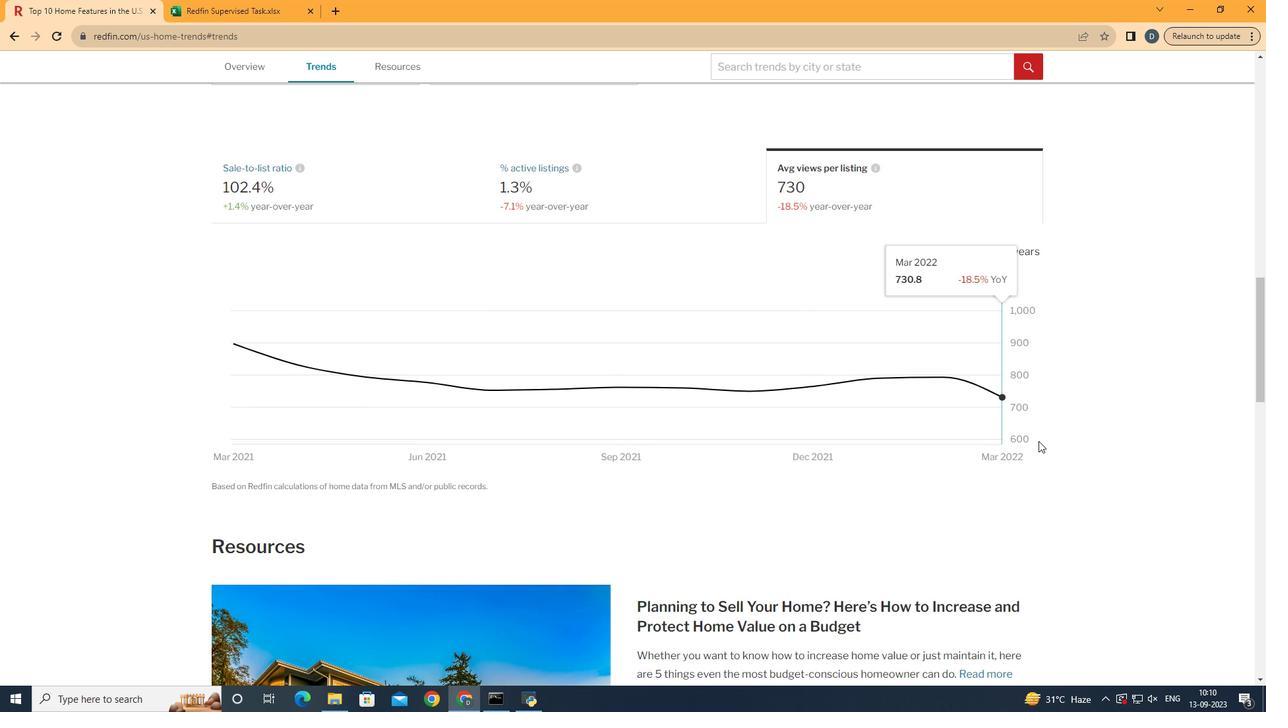 
